 Task: Look for space in Länsi-Turunmaa, Finland from 12th  July, 2023 to 15th July, 2023 for 3 adults in price range Rs.12000 to Rs.16000. Place can be entire place with 2 bedrooms having 3 beds and 1 bathroom. Property type can be house, flat, guest house. Booking option can be shelf check-in. Required host language is .
Action: Mouse moved to (485, 95)
Screenshot: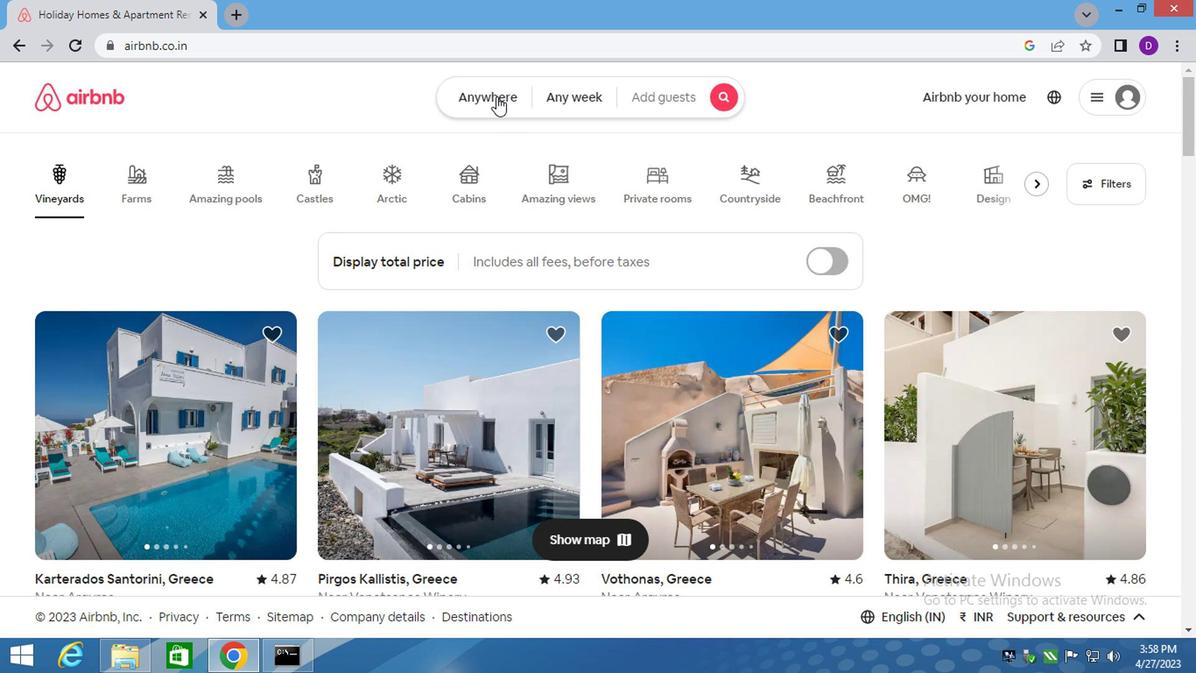 
Action: Mouse pressed left at (485, 95)
Screenshot: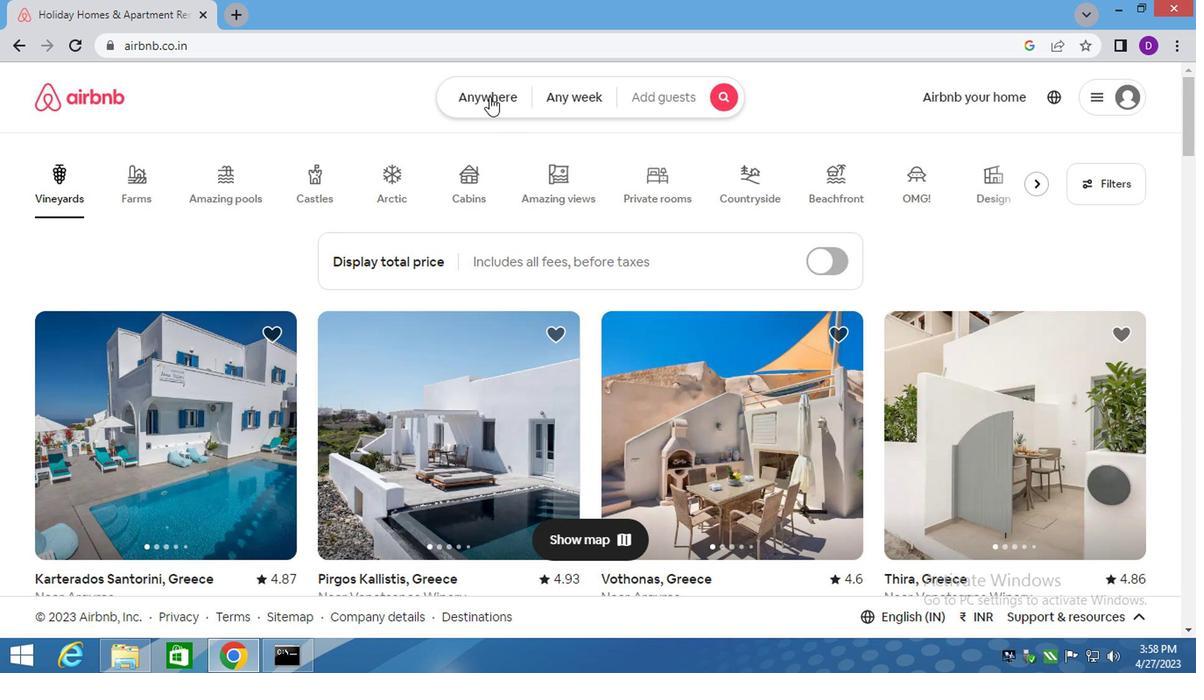 
Action: Mouse moved to (312, 169)
Screenshot: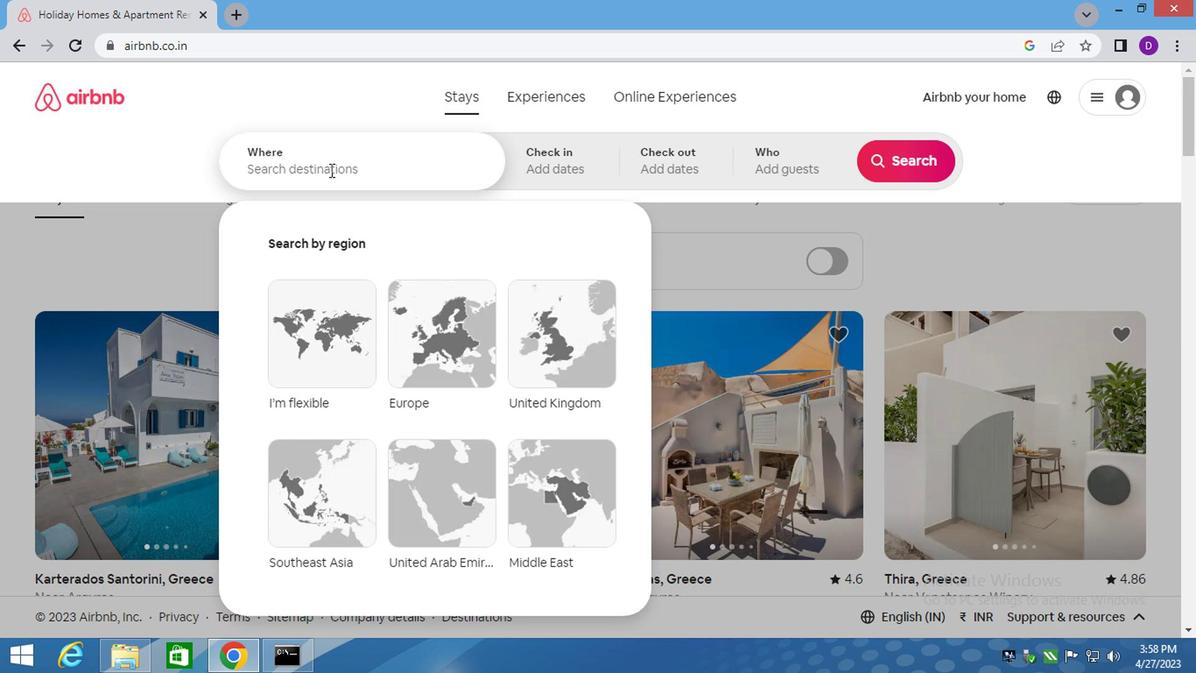 
Action: Mouse pressed left at (312, 169)
Screenshot: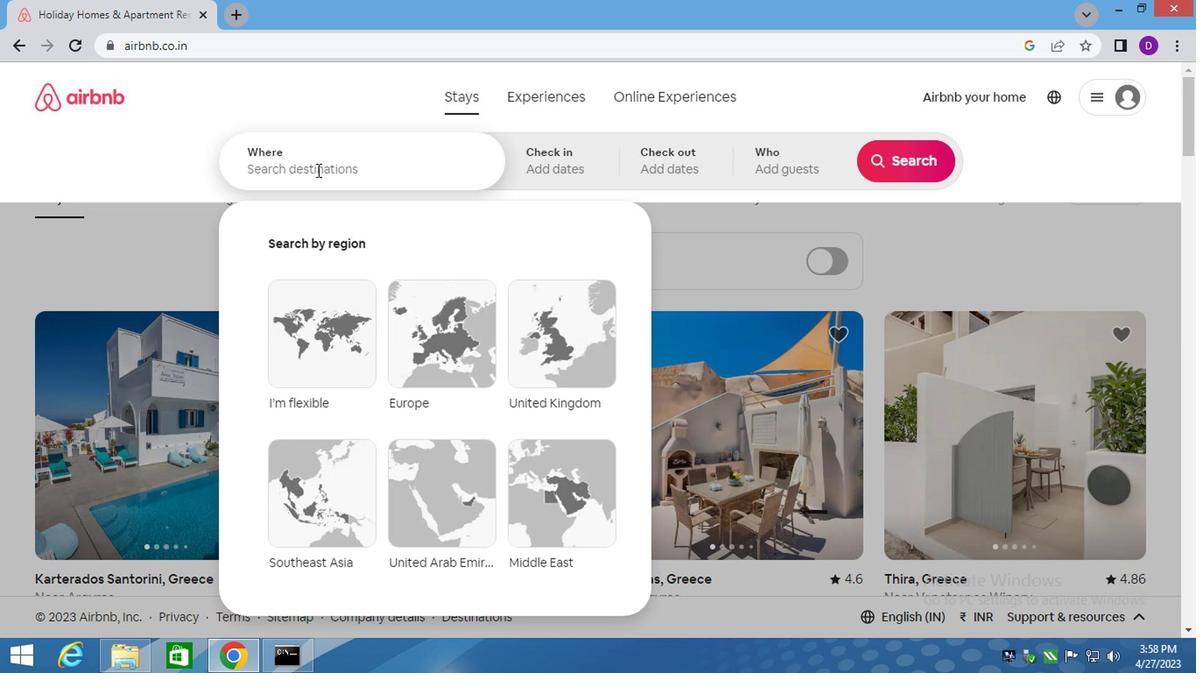 
Action: Key pressed lansi<Key.space>turunmaa<Key.down><Key.enter>
Screenshot: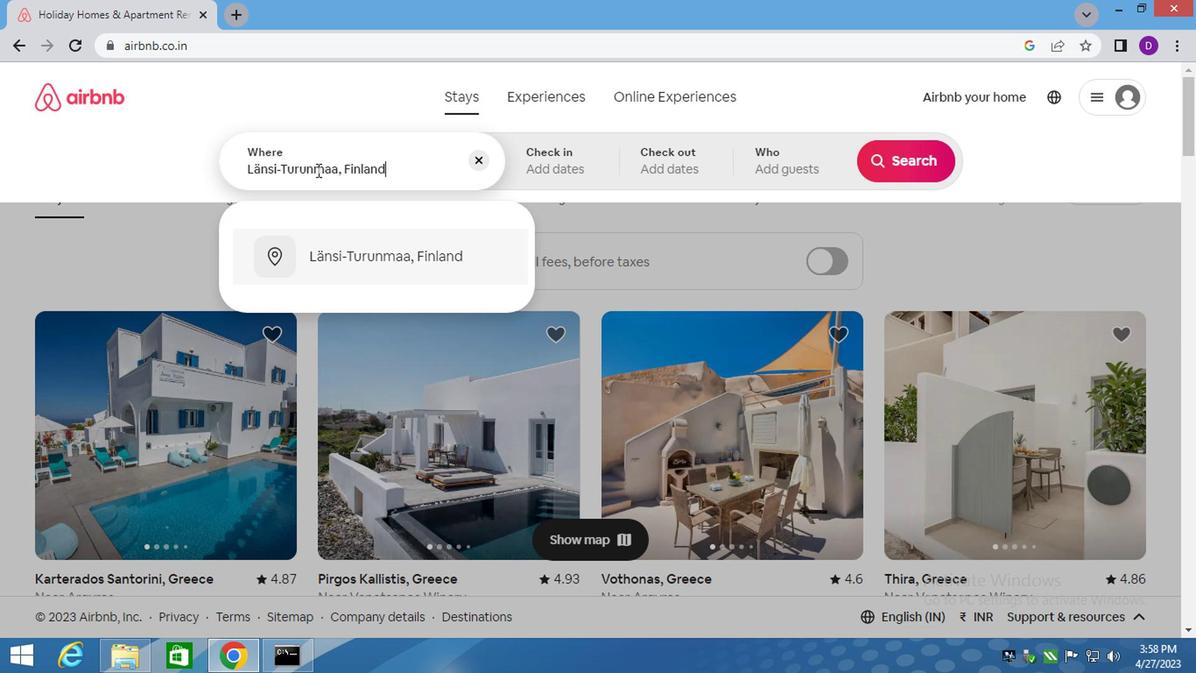 
Action: Mouse moved to (889, 307)
Screenshot: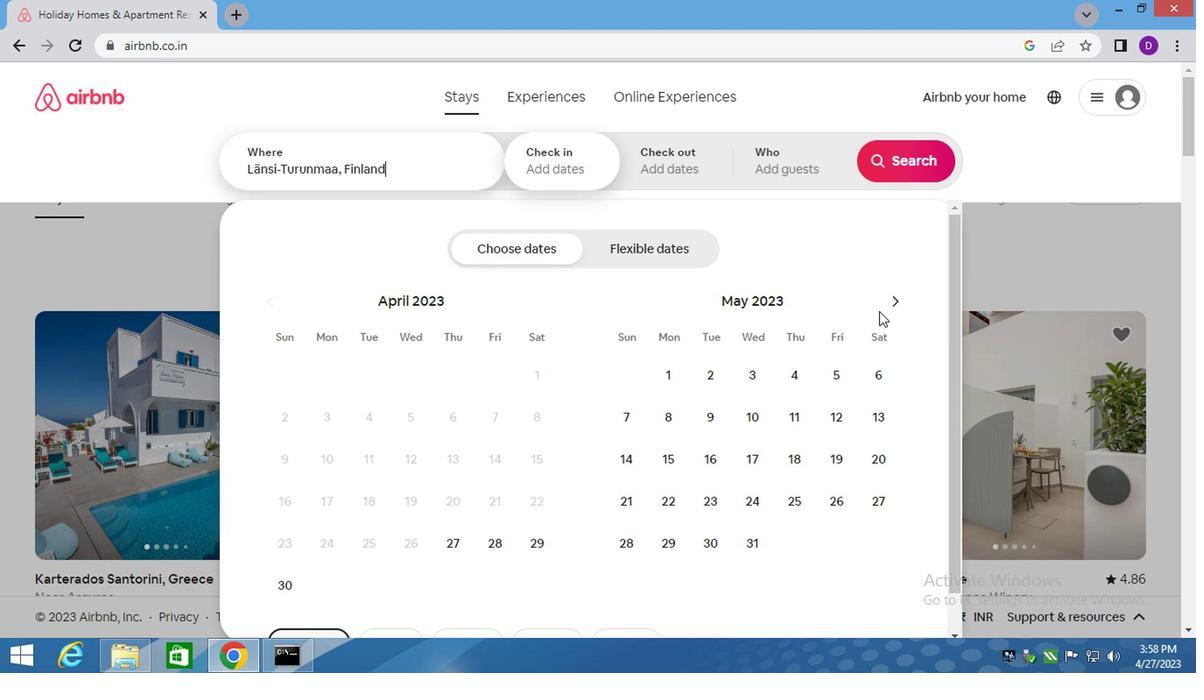 
Action: Mouse pressed left at (889, 307)
Screenshot: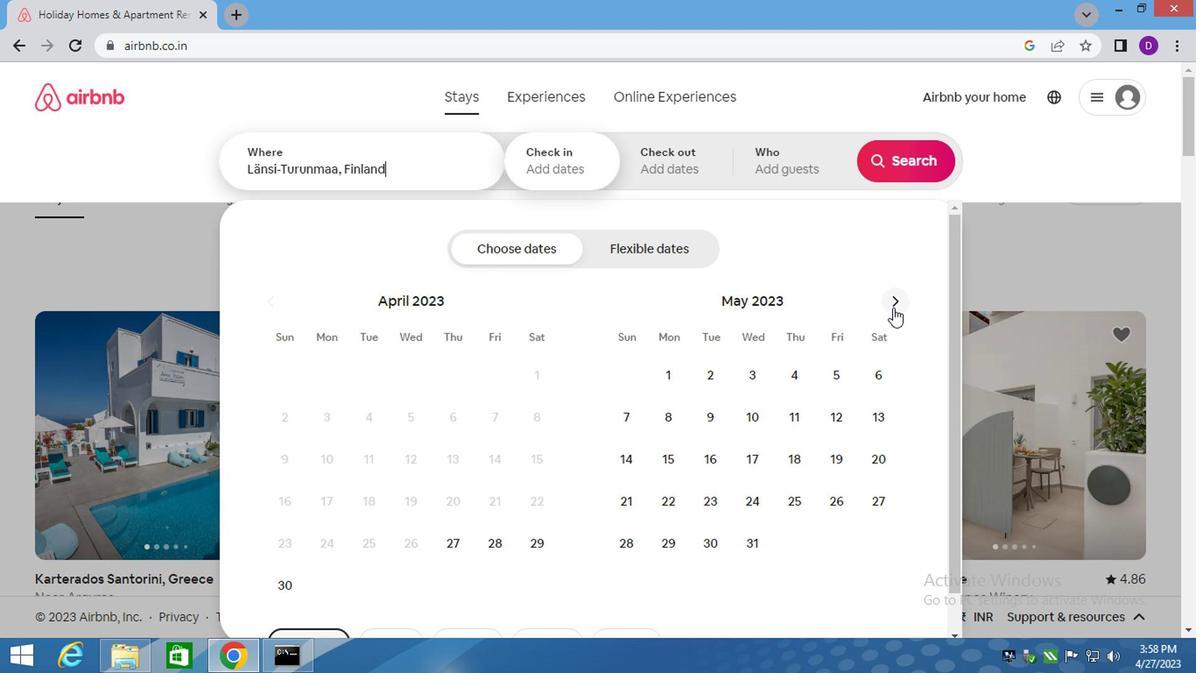 
Action: Mouse pressed left at (889, 307)
Screenshot: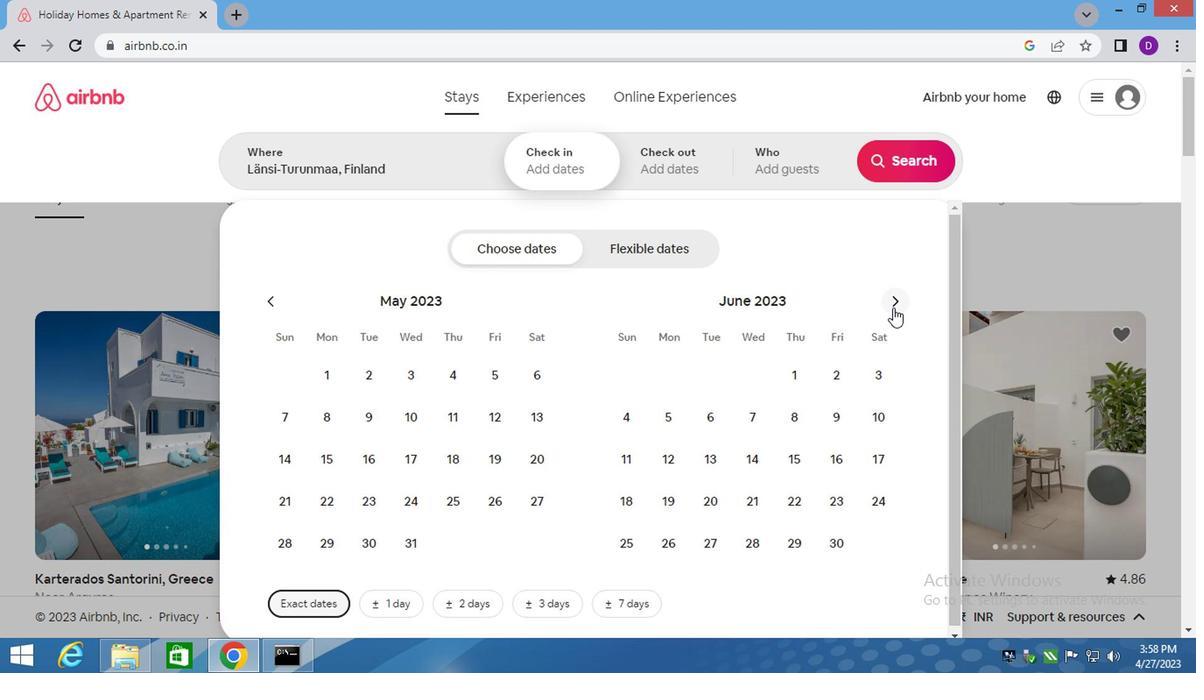 
Action: Mouse pressed left at (889, 307)
Screenshot: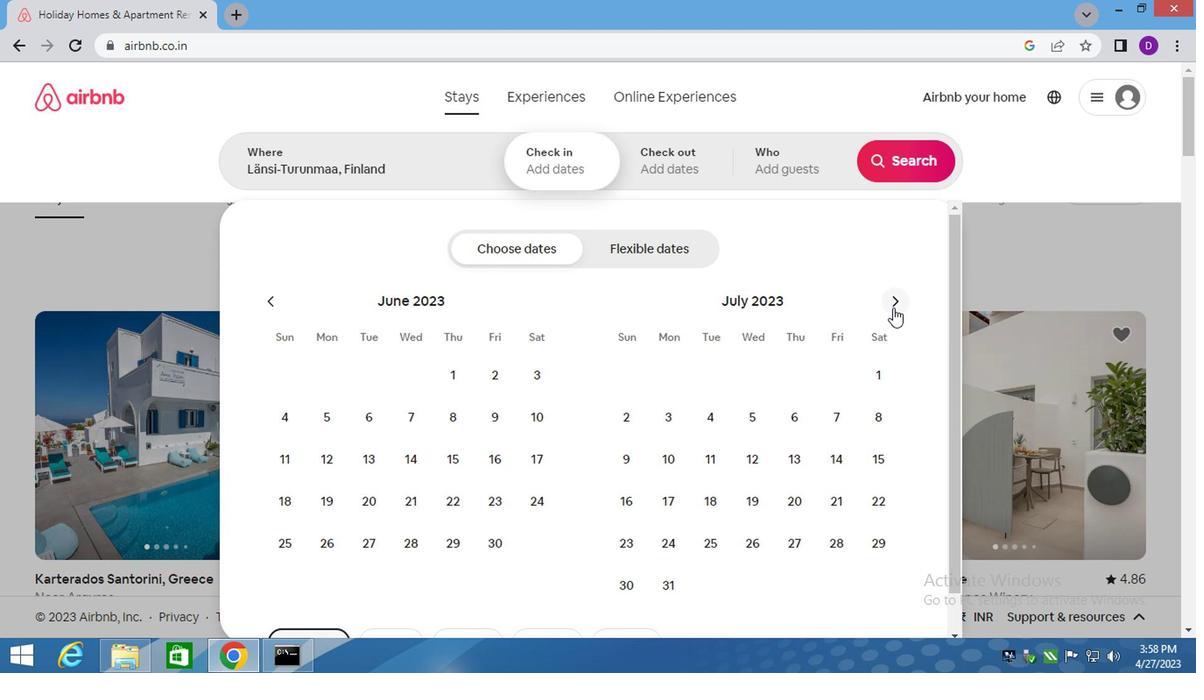 
Action: Mouse moved to (395, 458)
Screenshot: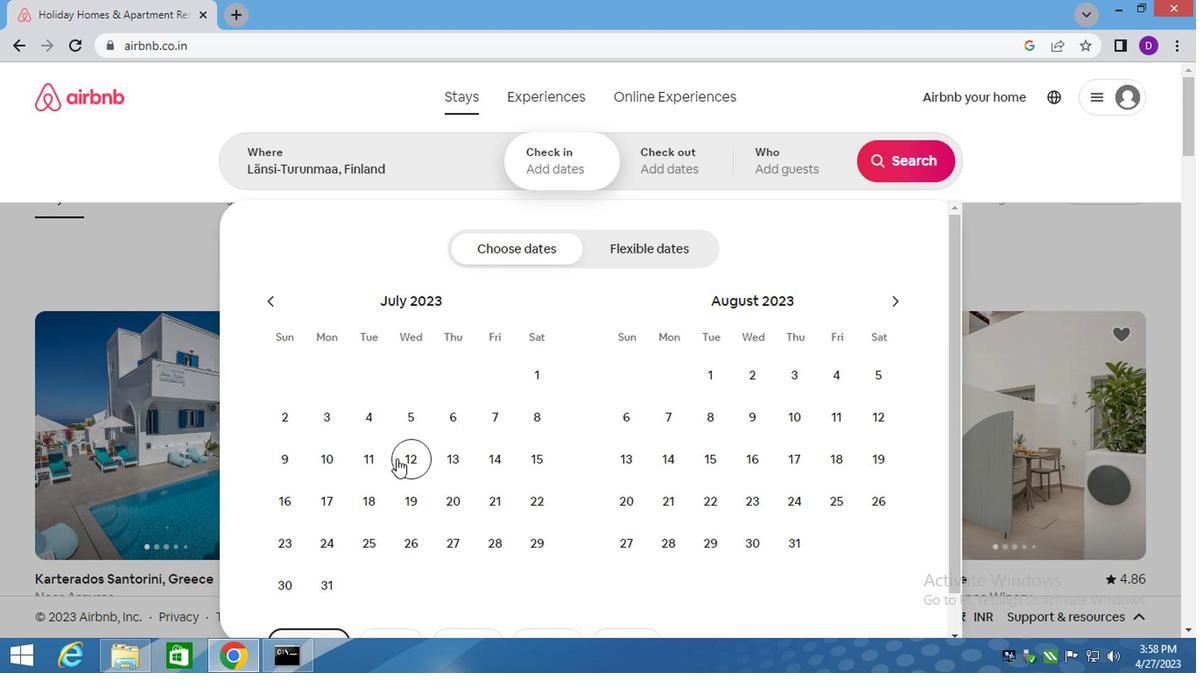 
Action: Mouse pressed left at (395, 458)
Screenshot: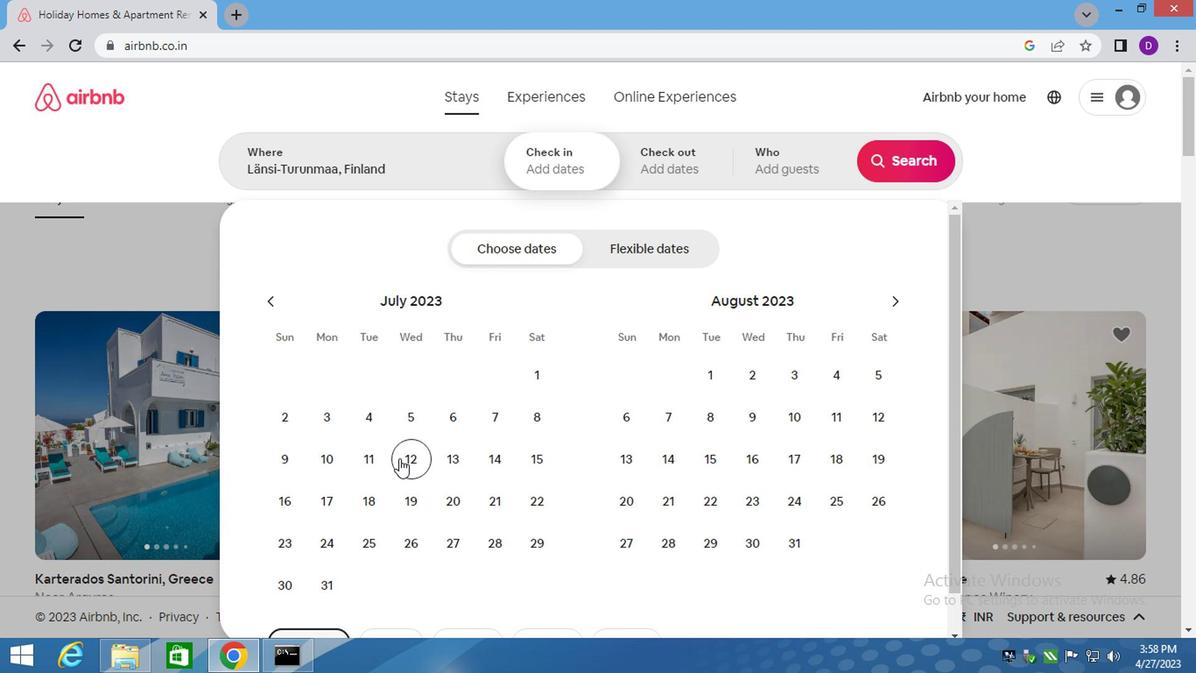 
Action: Mouse moved to (519, 458)
Screenshot: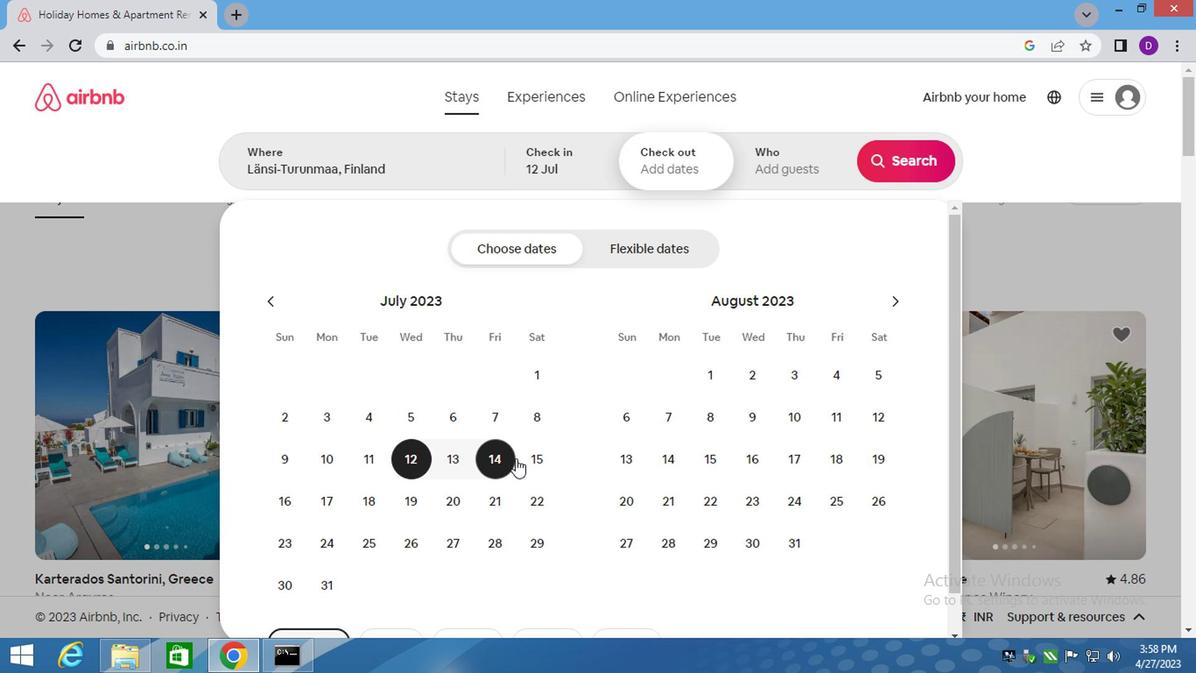
Action: Mouse pressed left at (519, 458)
Screenshot: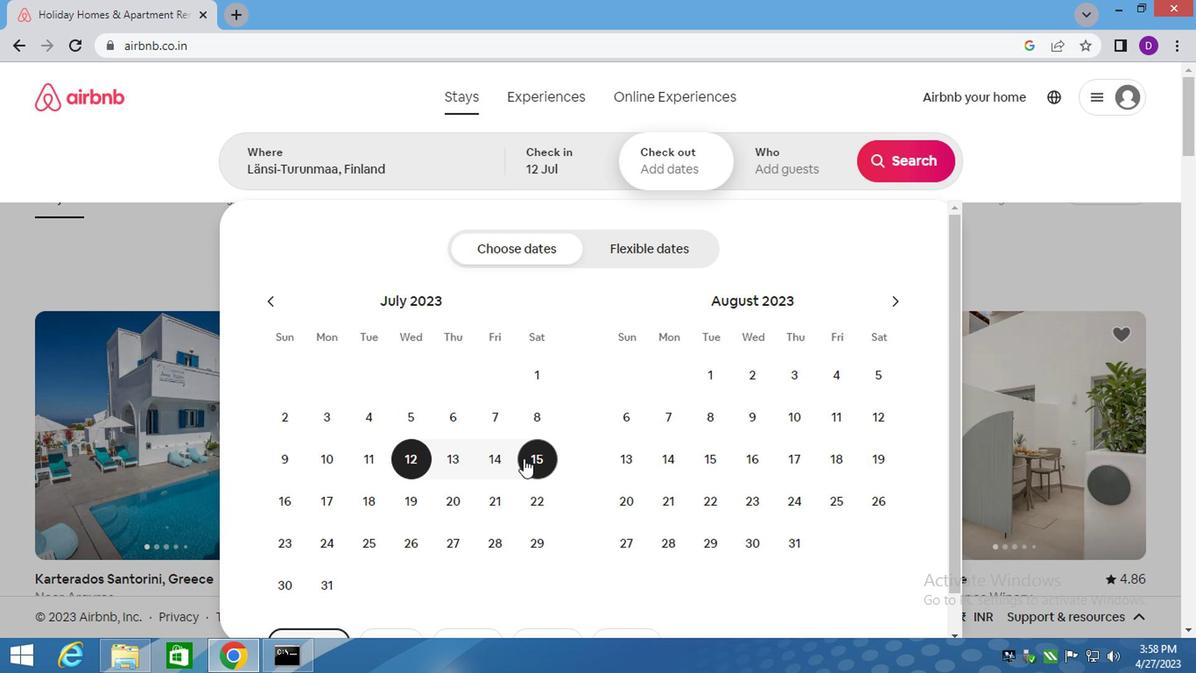 
Action: Mouse moved to (773, 165)
Screenshot: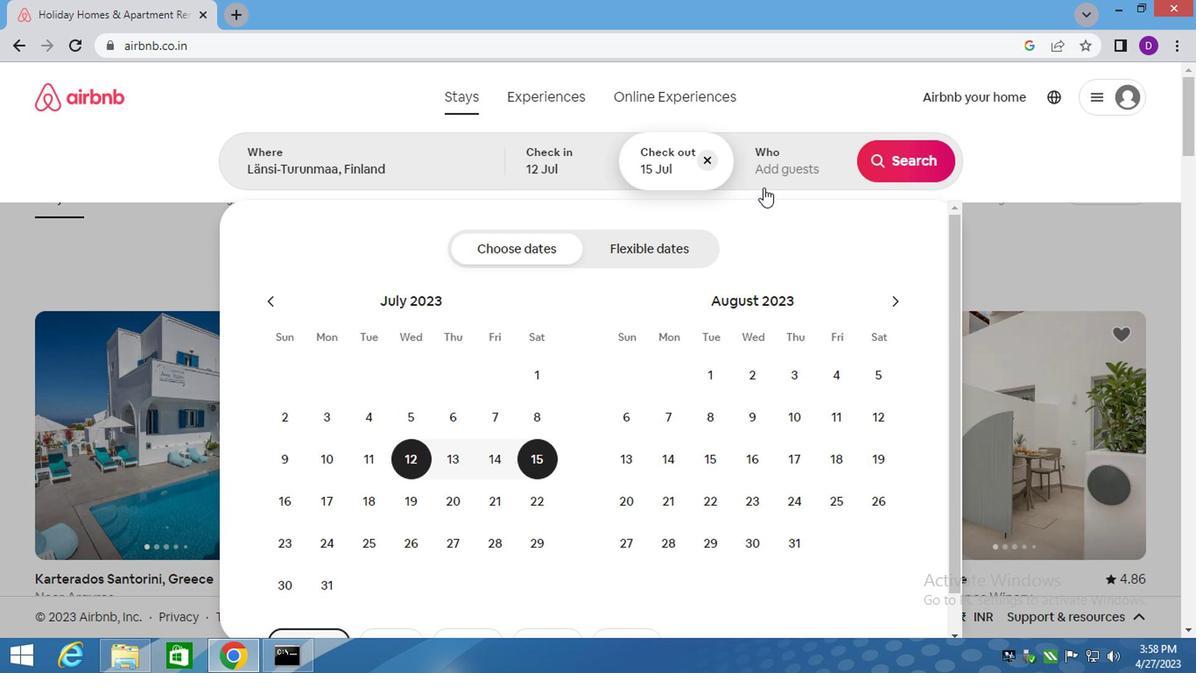 
Action: Mouse pressed left at (773, 165)
Screenshot: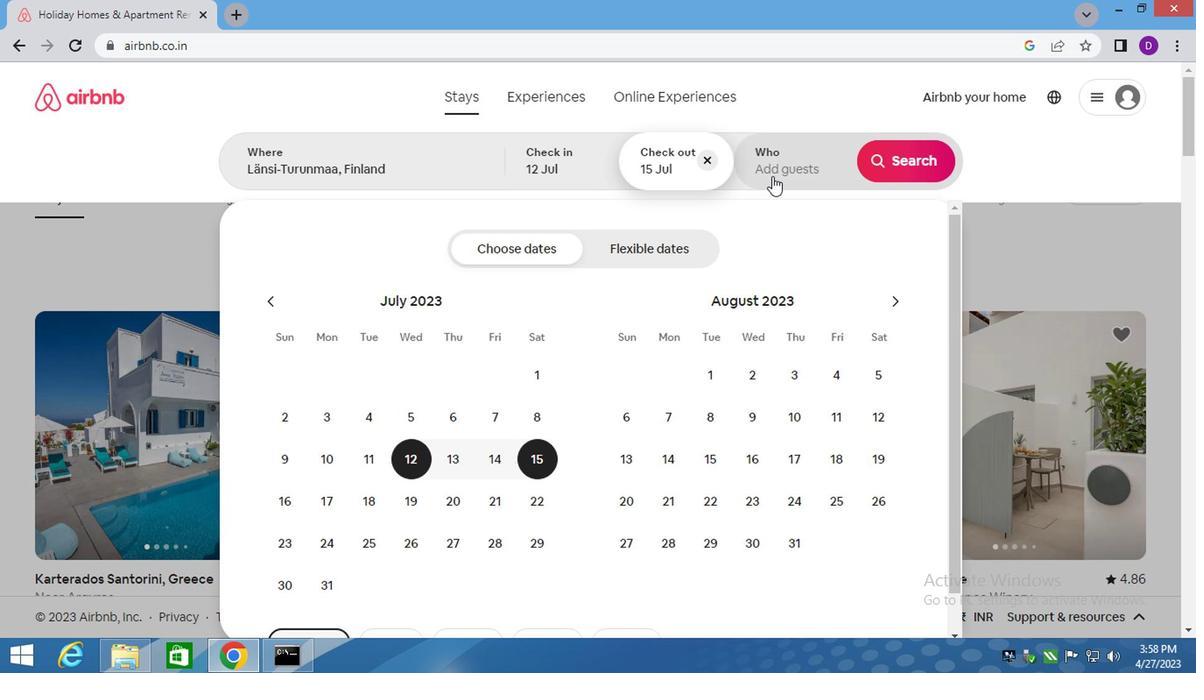 
Action: Mouse moved to (907, 258)
Screenshot: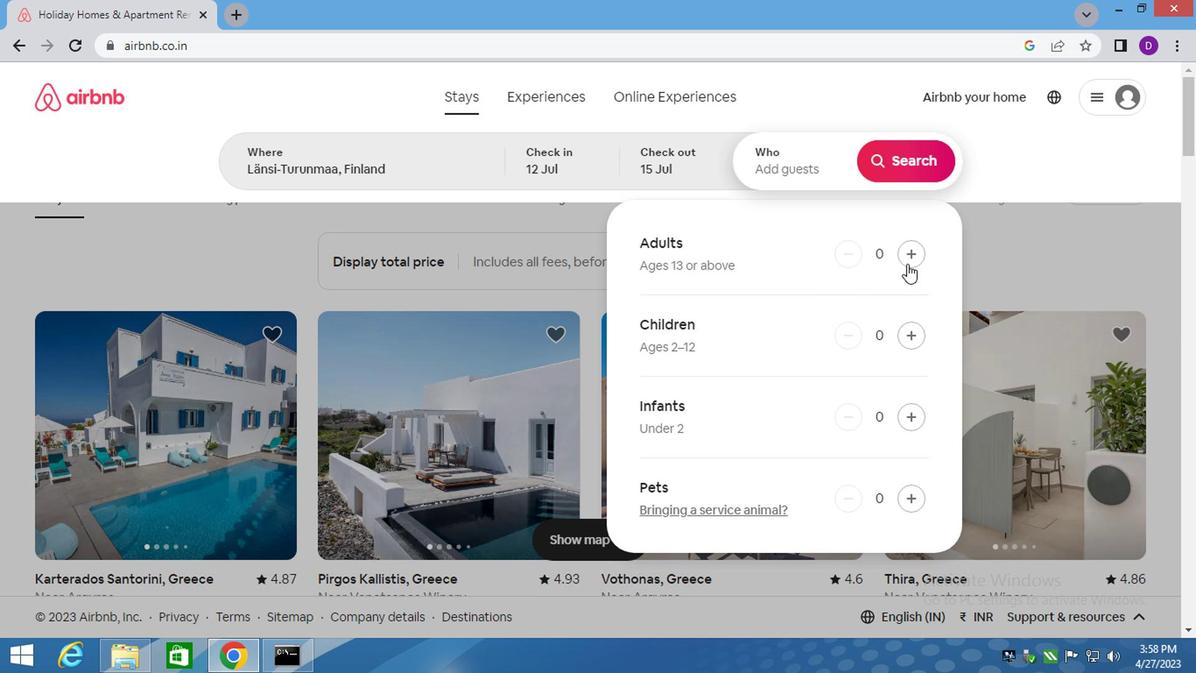 
Action: Mouse pressed left at (907, 258)
Screenshot: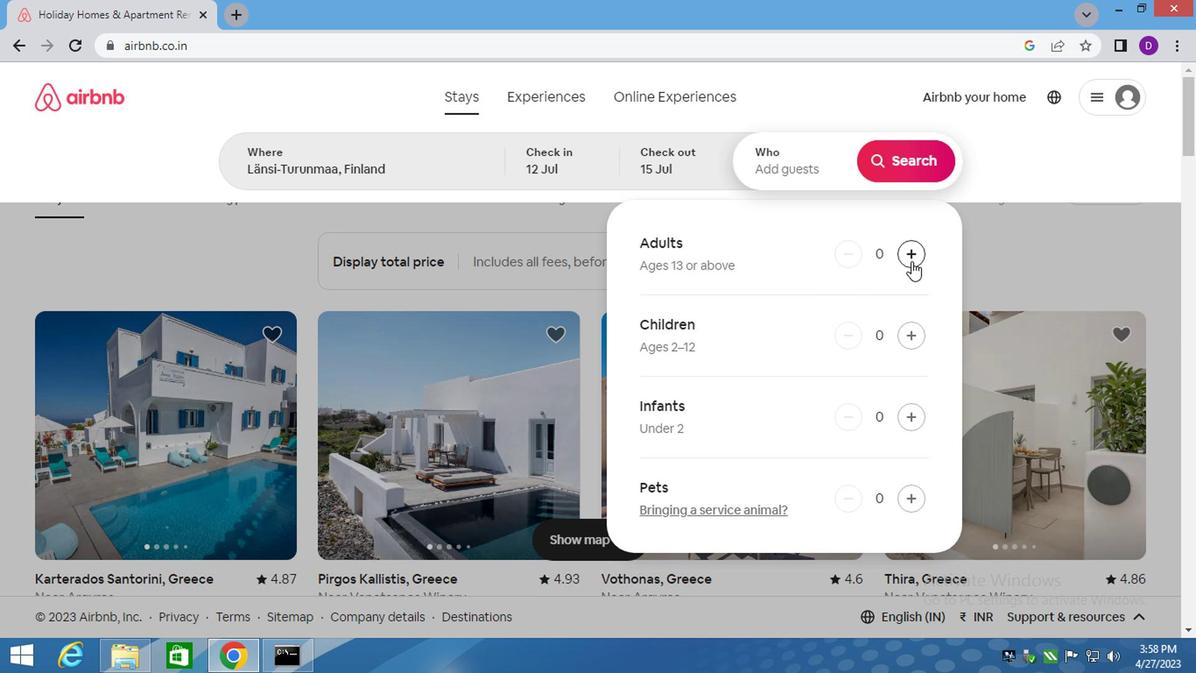 
Action: Mouse moved to (908, 258)
Screenshot: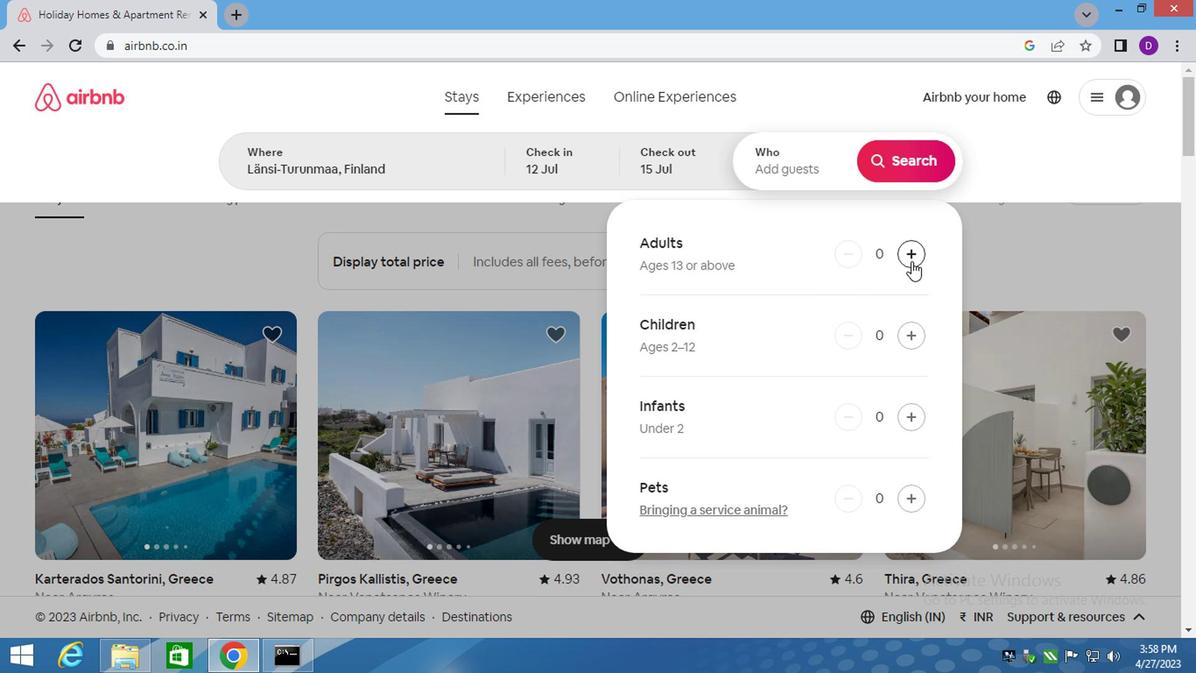 
Action: Mouse pressed left at (908, 258)
Screenshot: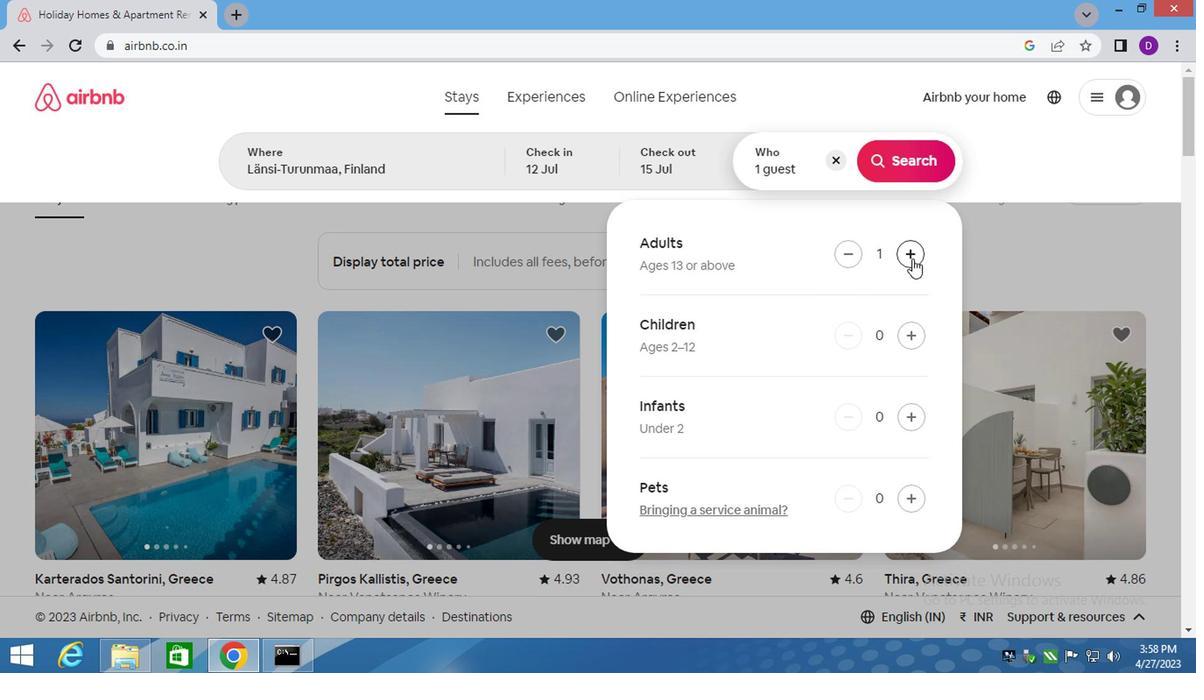 
Action: Mouse pressed left at (908, 258)
Screenshot: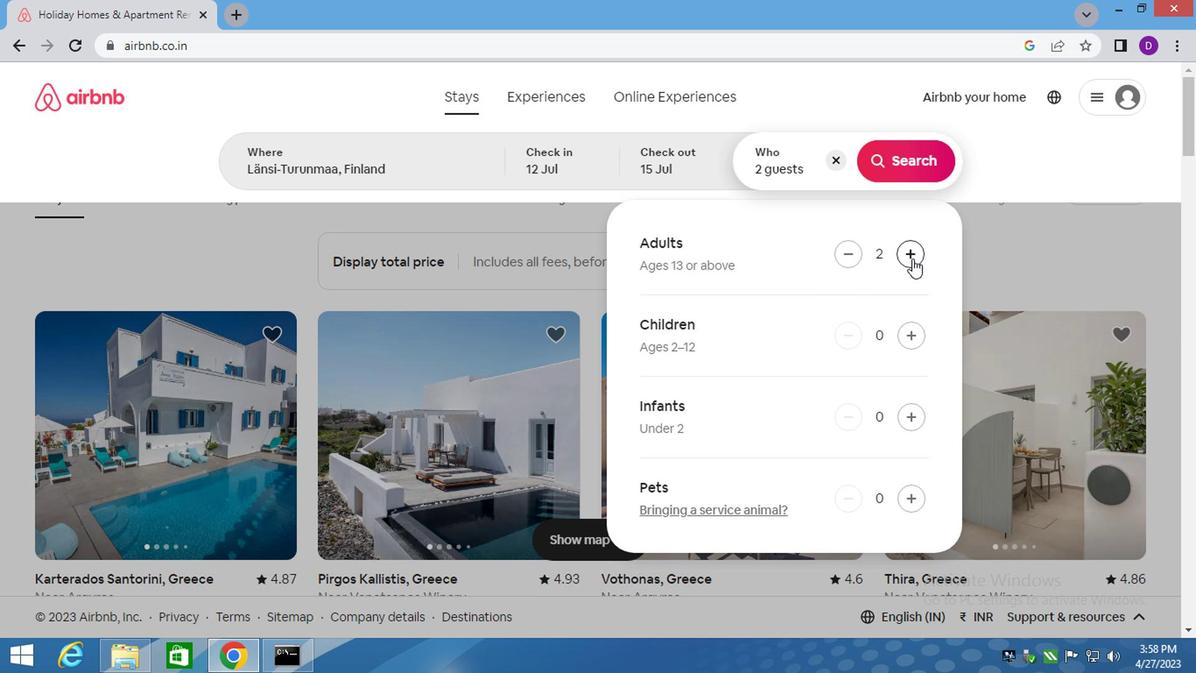 
Action: Mouse moved to (902, 165)
Screenshot: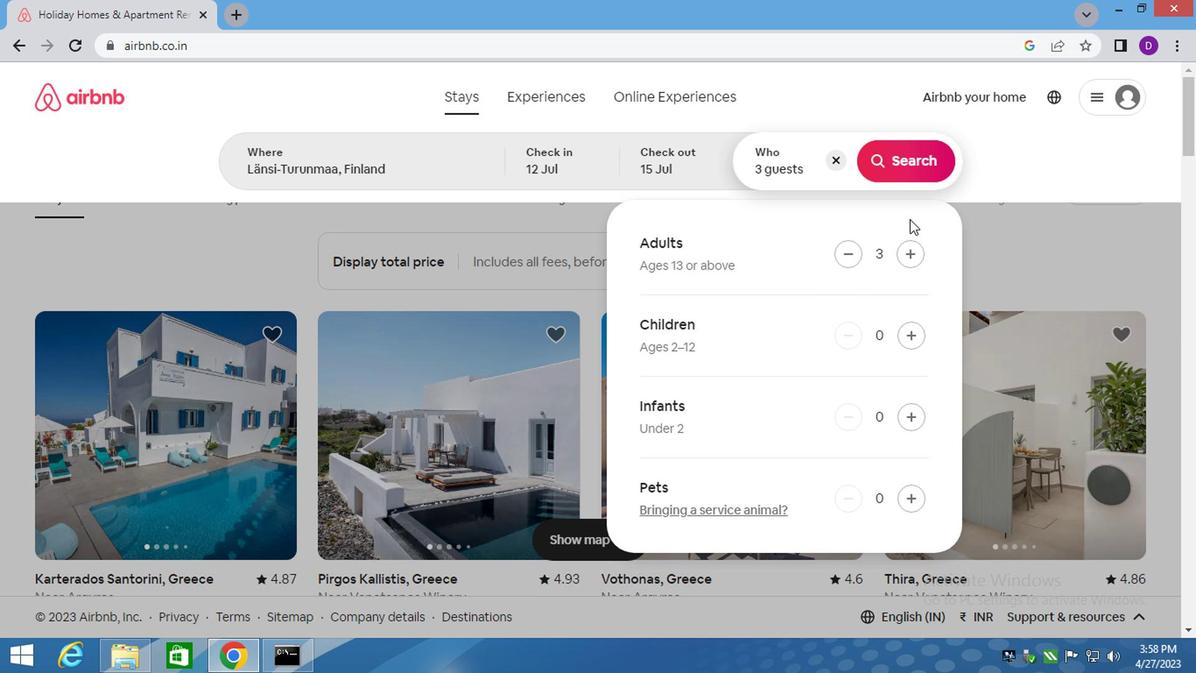 
Action: Mouse pressed left at (902, 165)
Screenshot: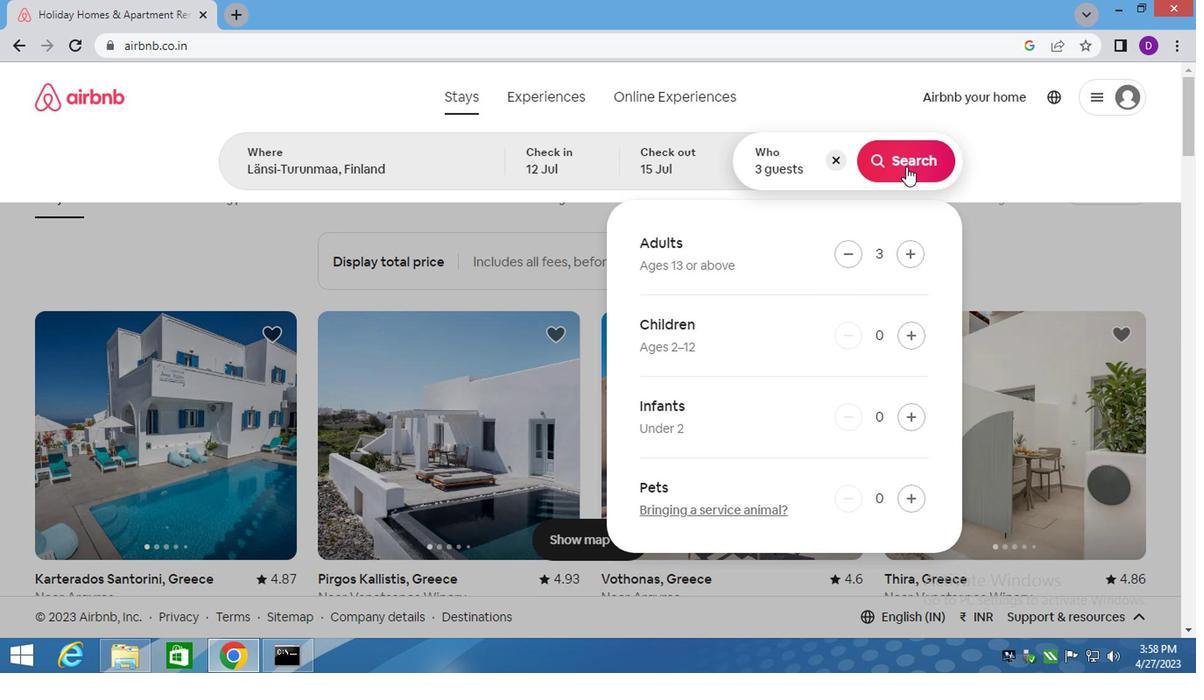 
Action: Mouse moved to (1095, 170)
Screenshot: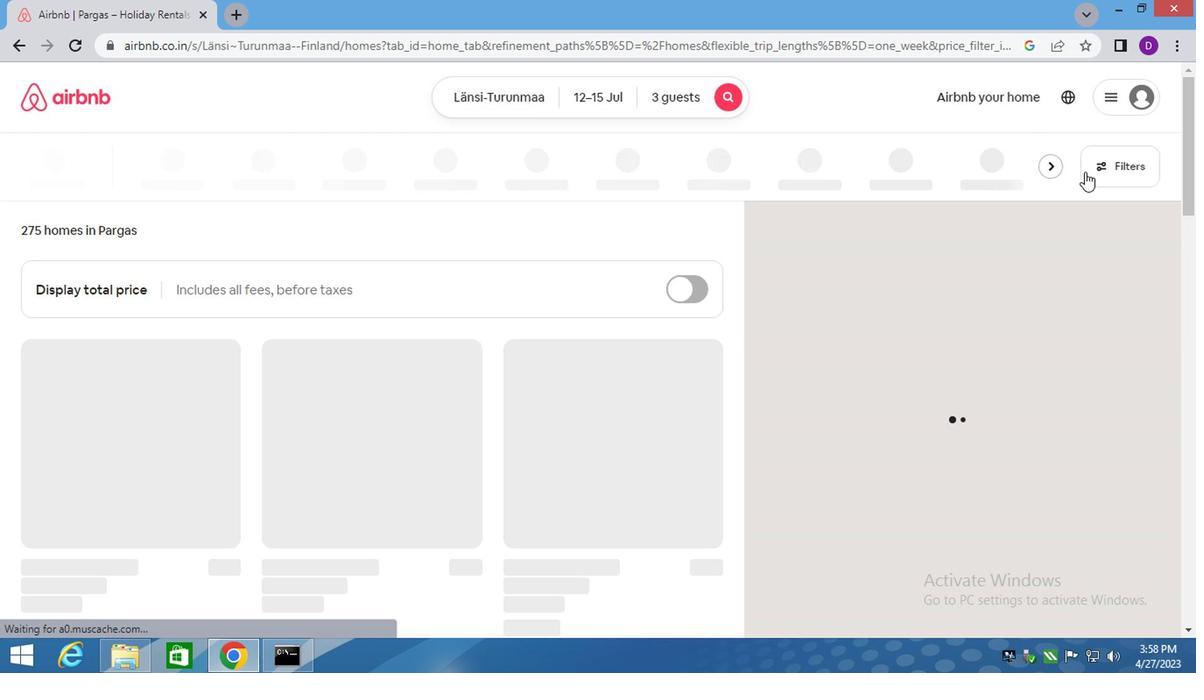 
Action: Mouse pressed left at (1095, 170)
Screenshot: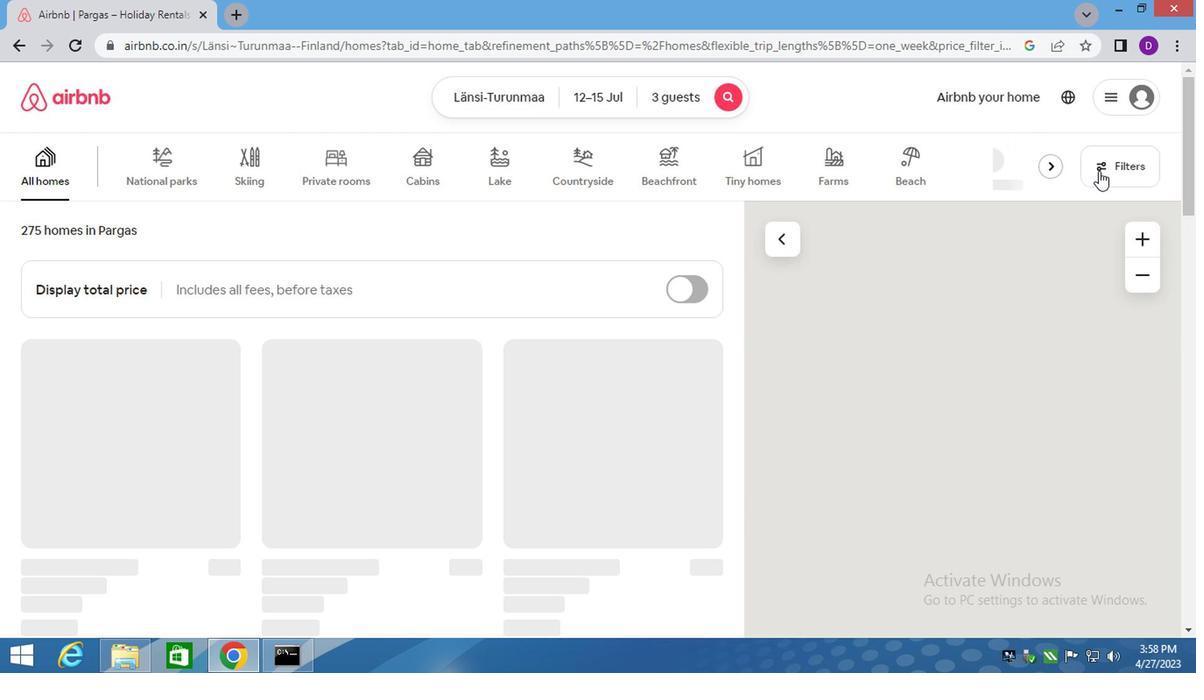 
Action: Mouse moved to (380, 387)
Screenshot: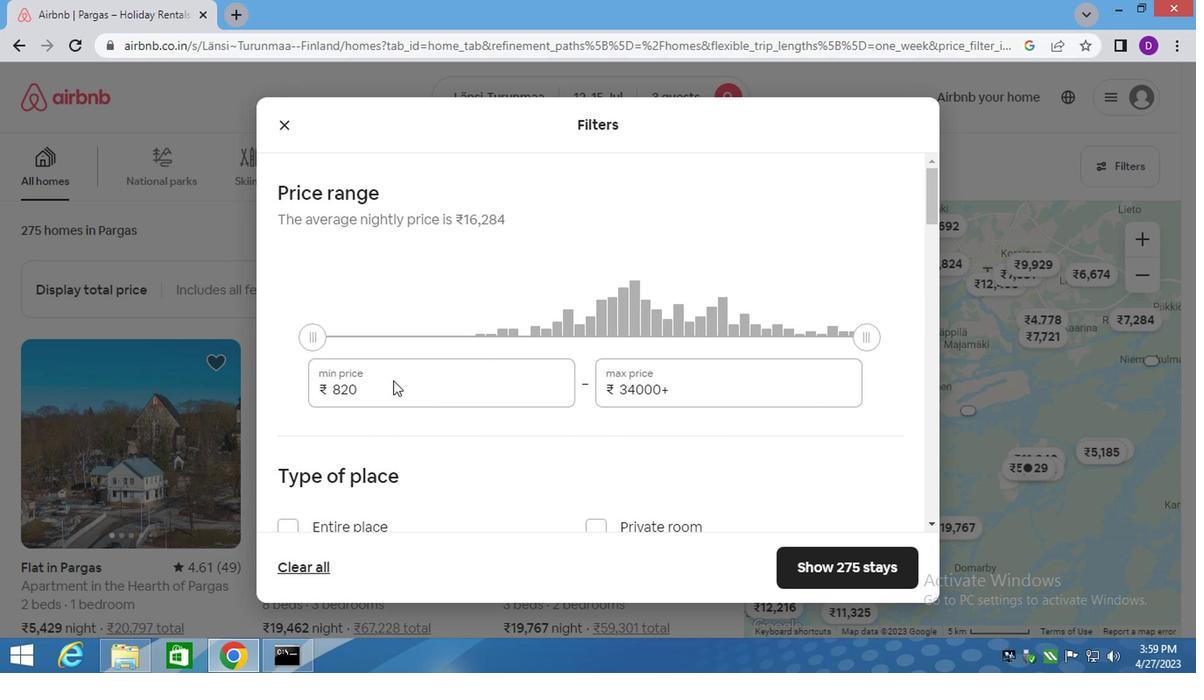 
Action: Mouse pressed left at (380, 387)
Screenshot: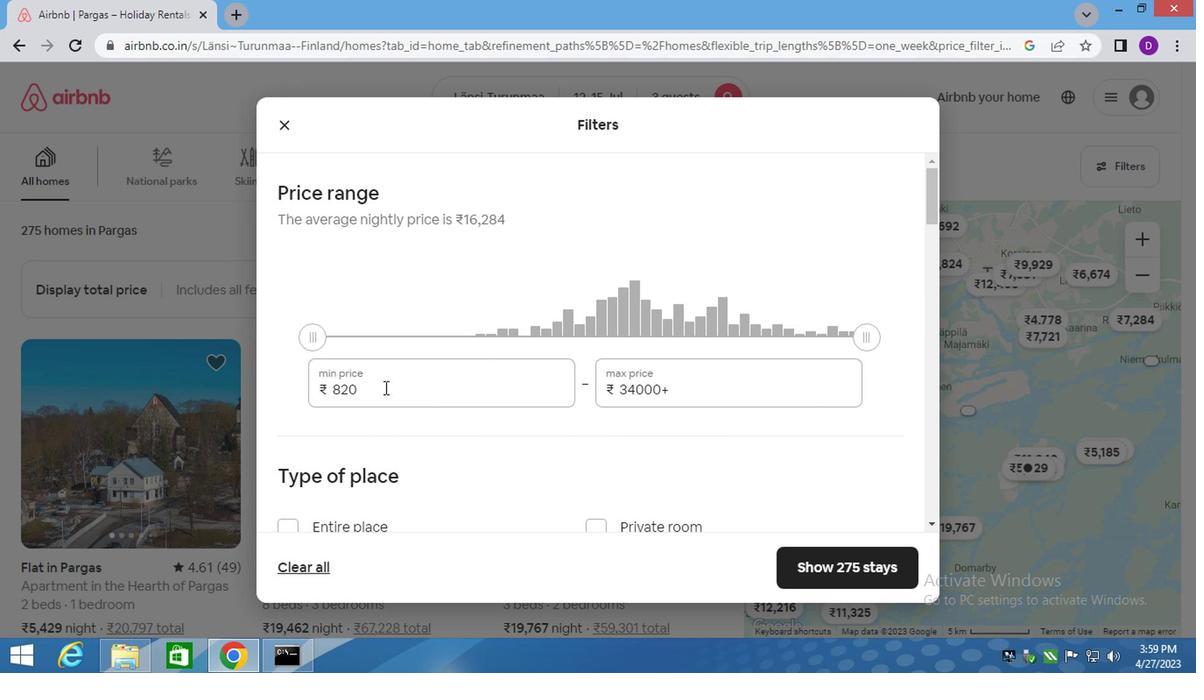 
Action: Mouse pressed left at (380, 387)
Screenshot: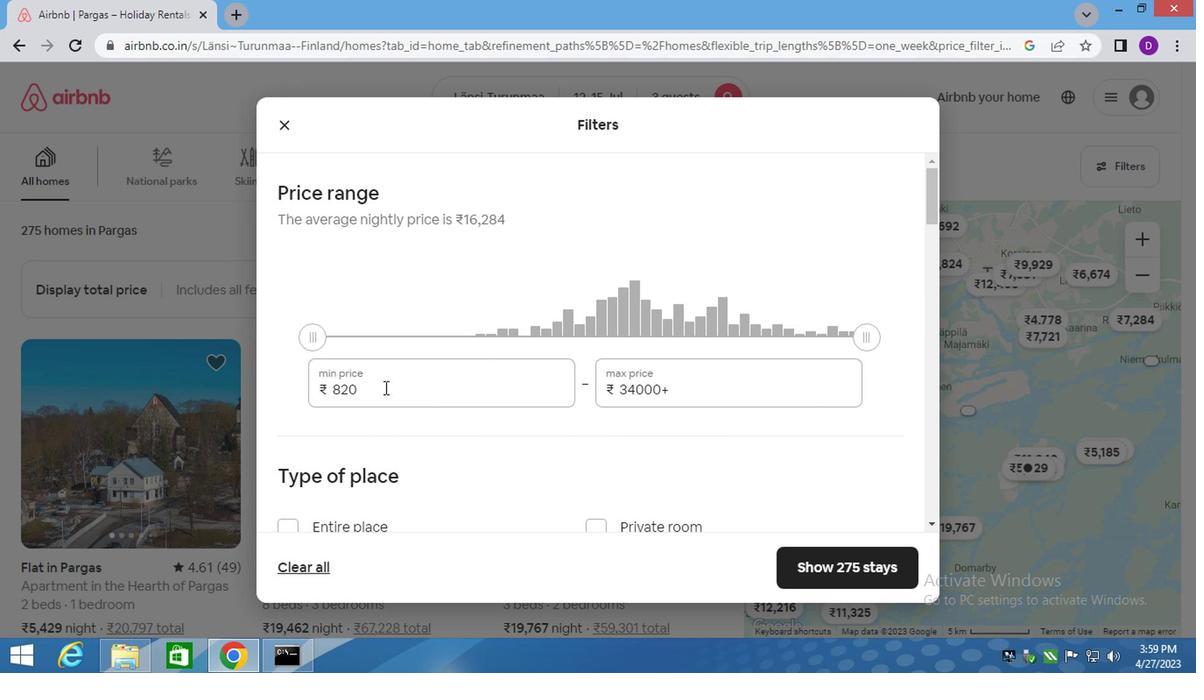 
Action: Key pressed 12000<Key.tab>16000
Screenshot: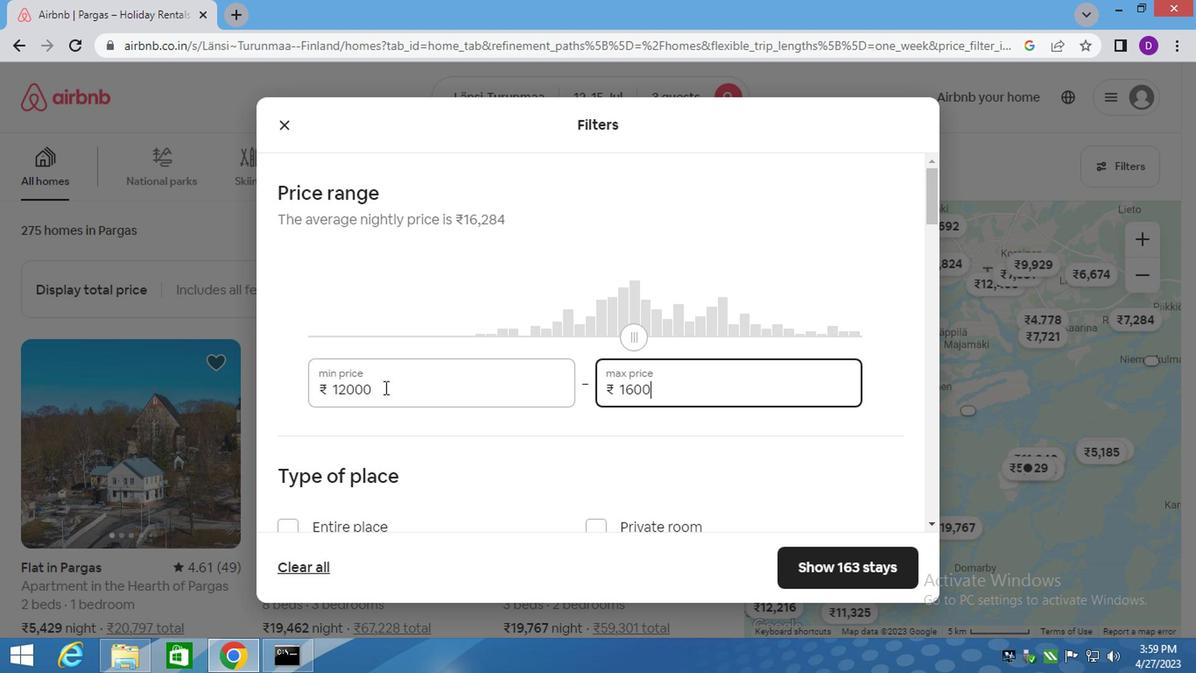 
Action: Mouse scrolled (380, 386) with delta (0, 0)
Screenshot: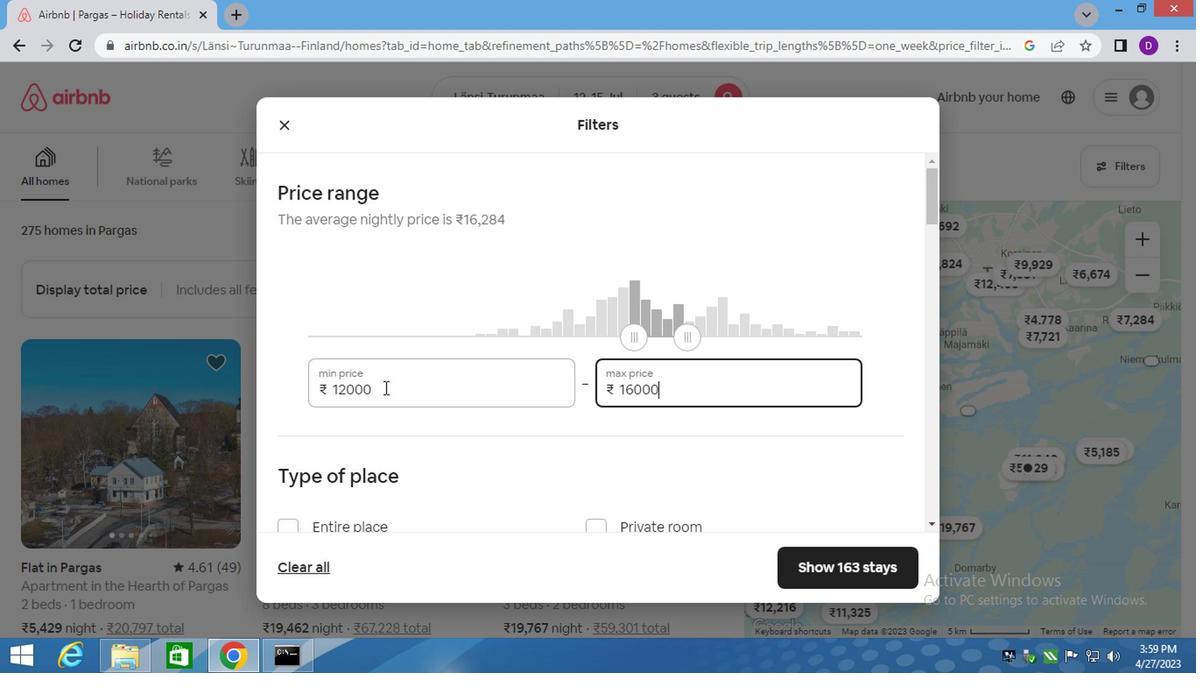 
Action: Mouse scrolled (380, 386) with delta (0, 0)
Screenshot: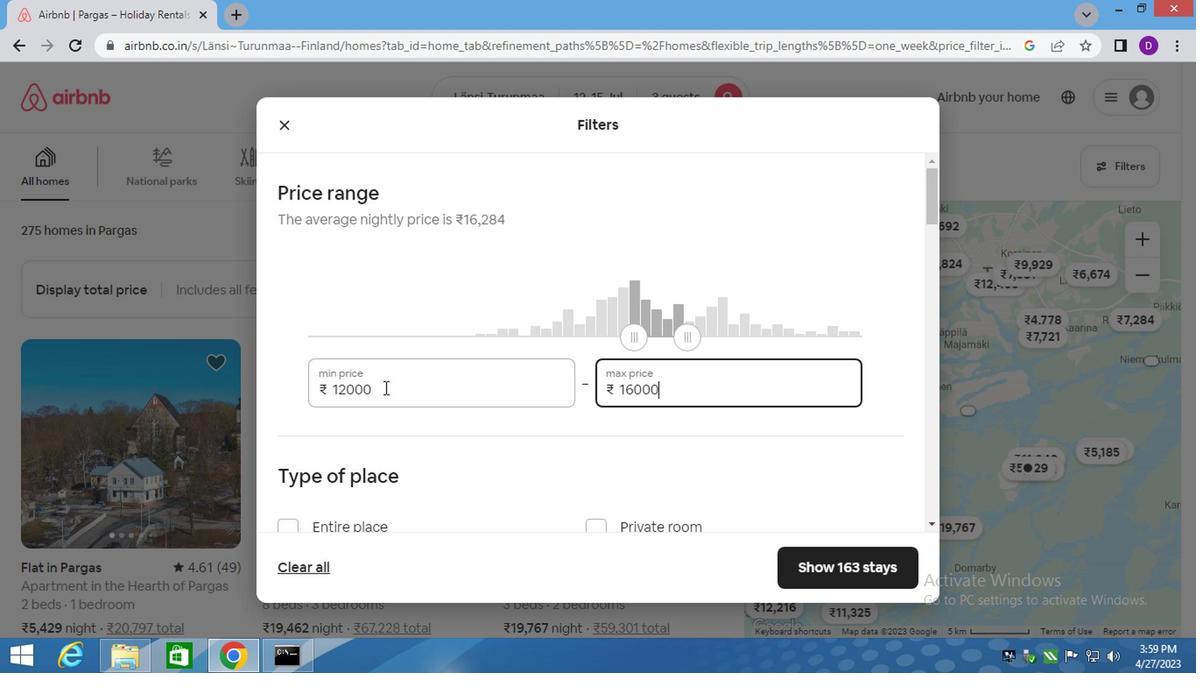 
Action: Mouse scrolled (380, 386) with delta (0, 0)
Screenshot: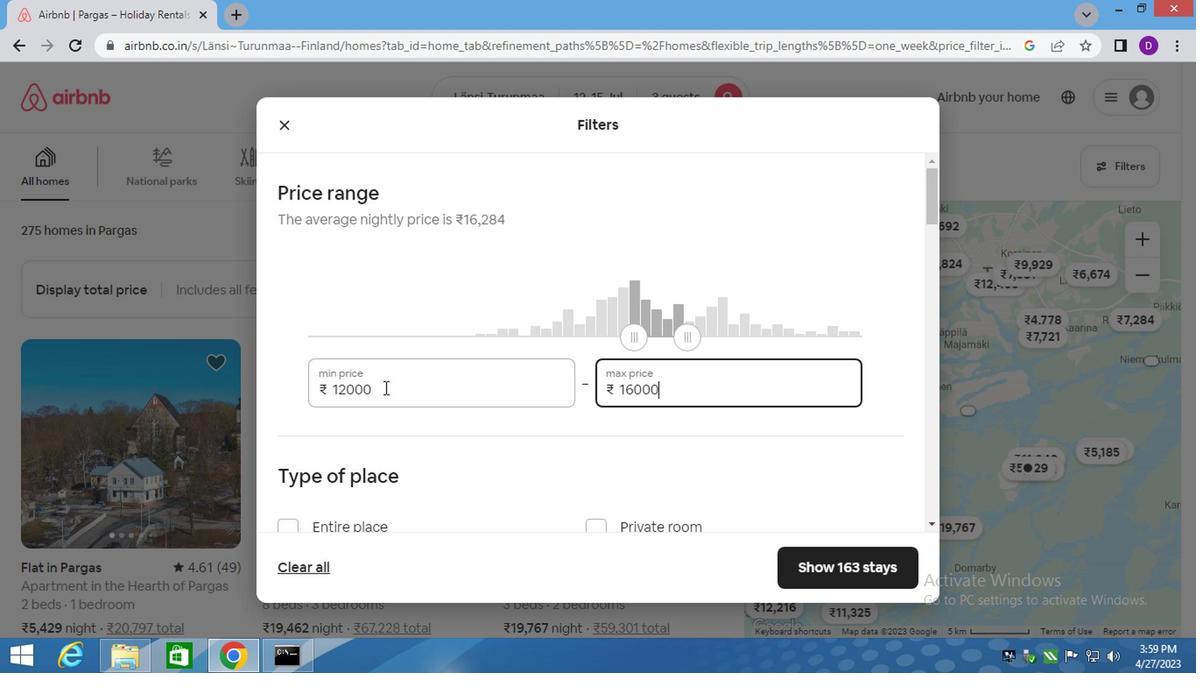 
Action: Mouse scrolled (380, 386) with delta (0, 0)
Screenshot: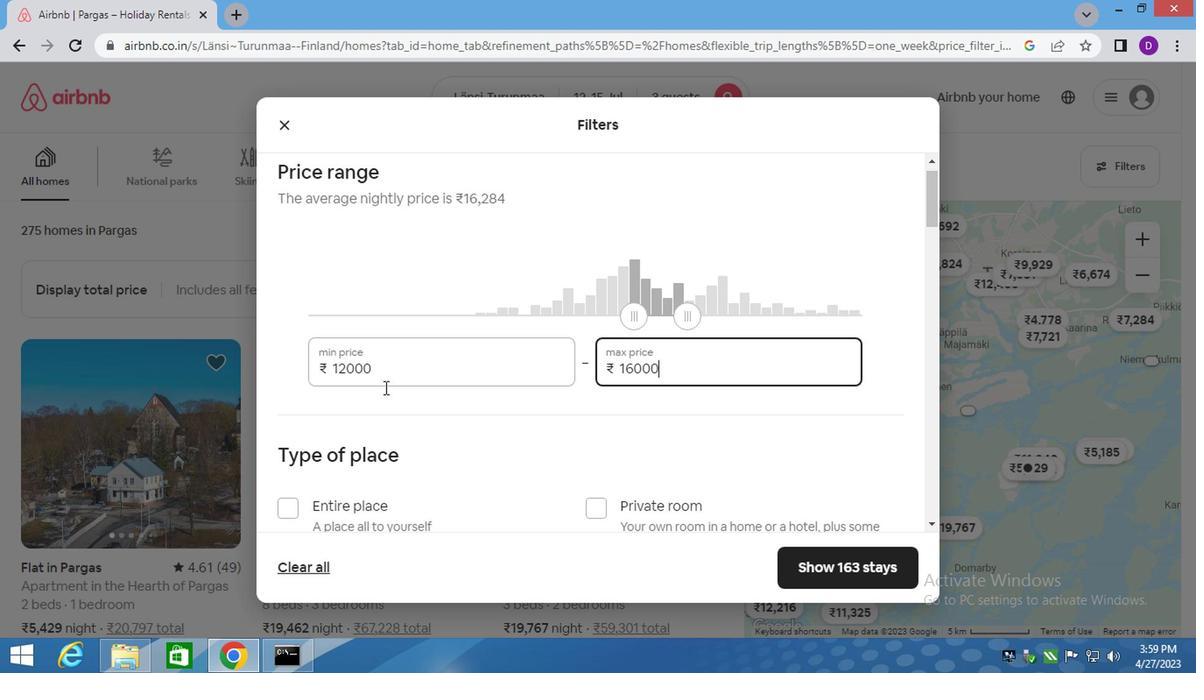 
Action: Mouse scrolled (380, 386) with delta (0, 0)
Screenshot: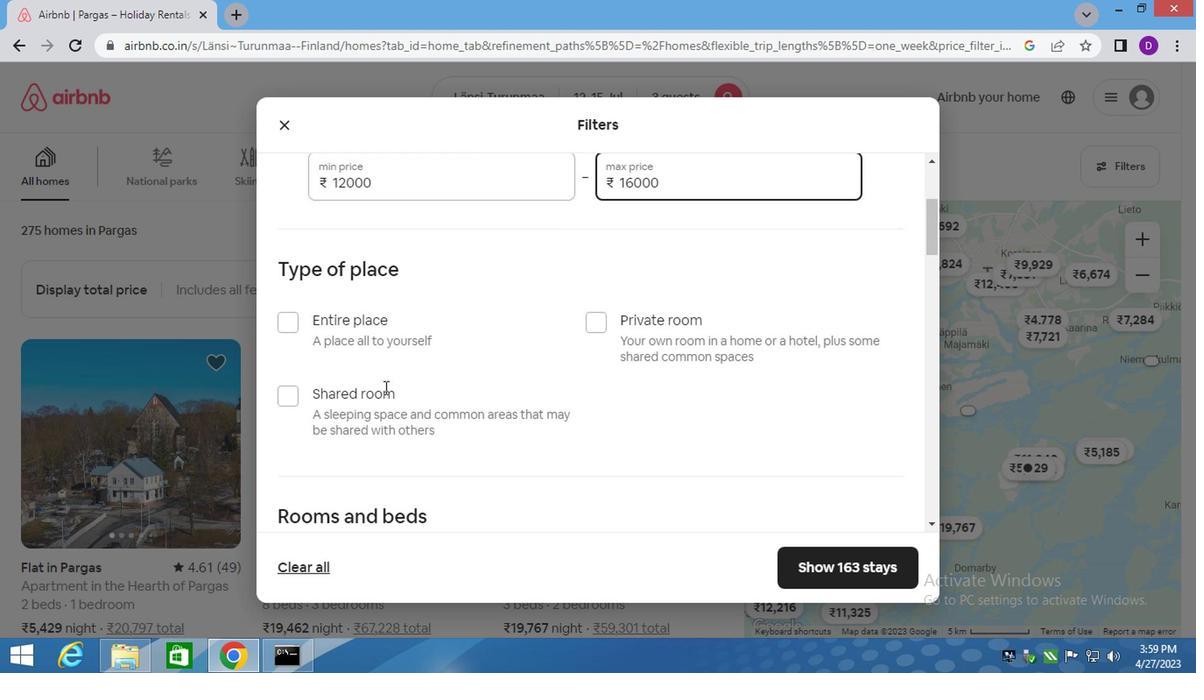 
Action: Mouse scrolled (380, 386) with delta (0, 0)
Screenshot: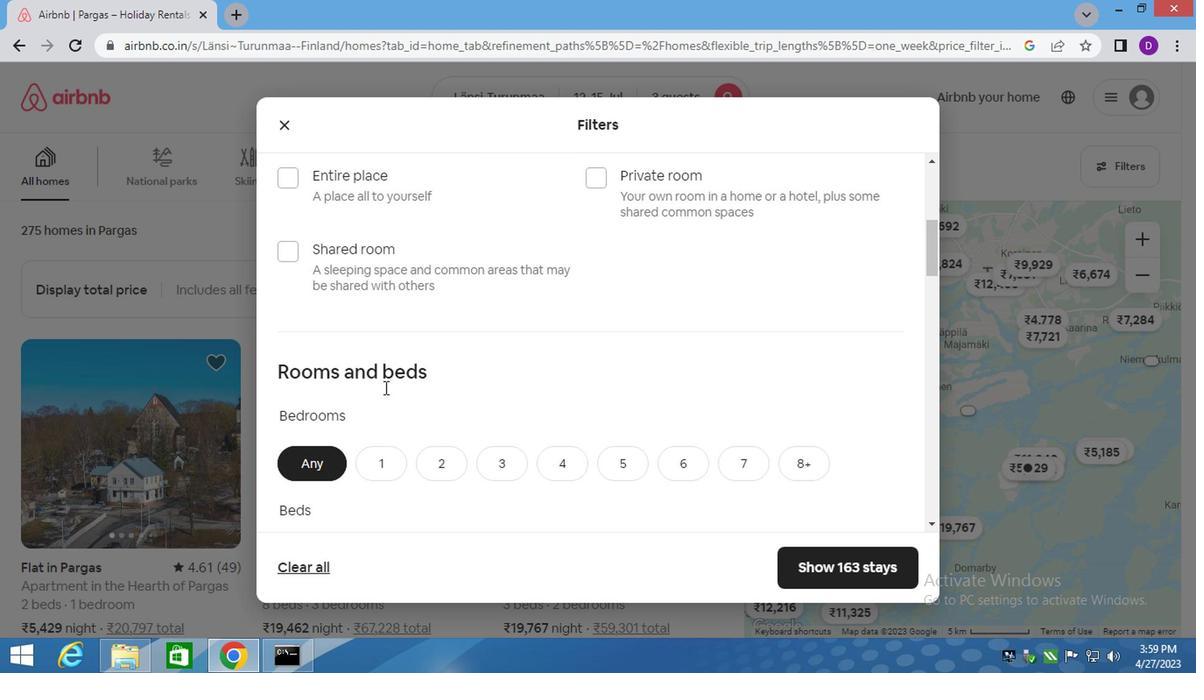 
Action: Mouse scrolled (380, 386) with delta (0, 0)
Screenshot: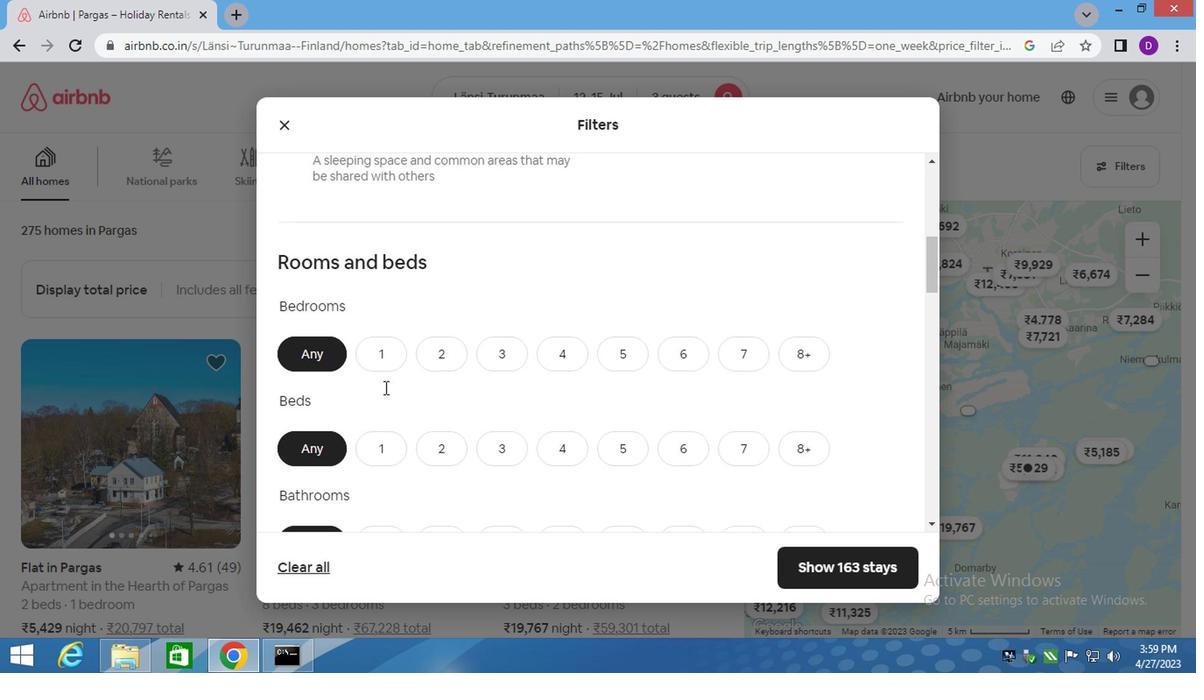 
Action: Mouse moved to (420, 203)
Screenshot: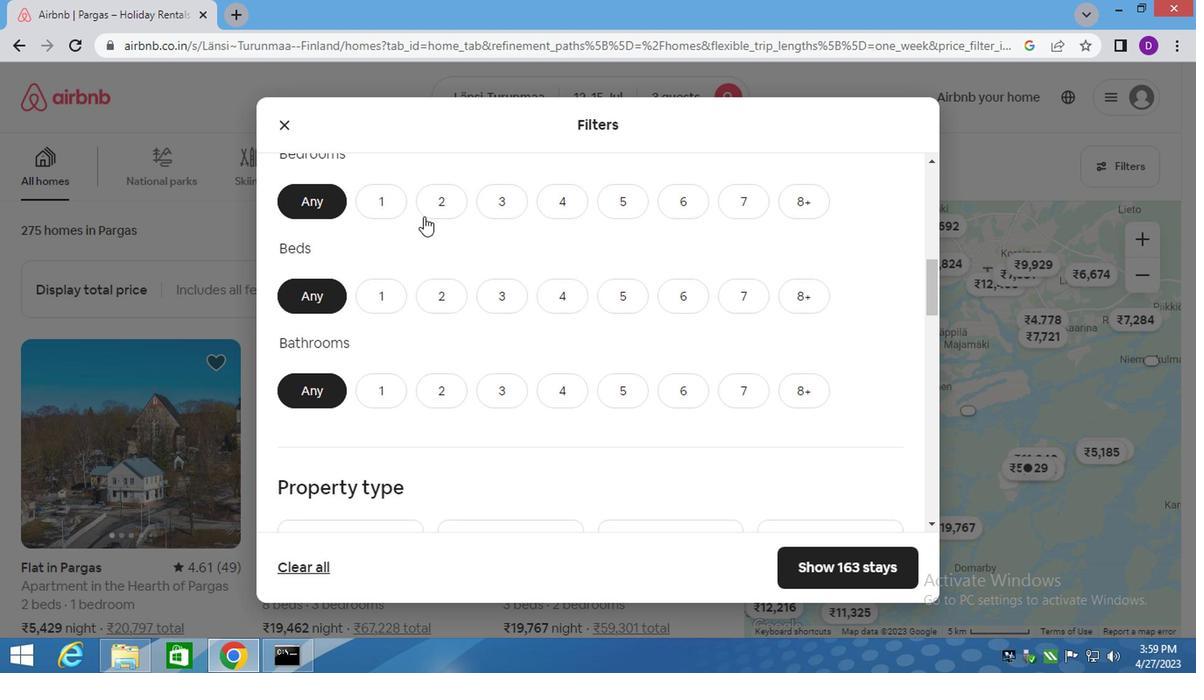 
Action: Mouse pressed left at (420, 203)
Screenshot: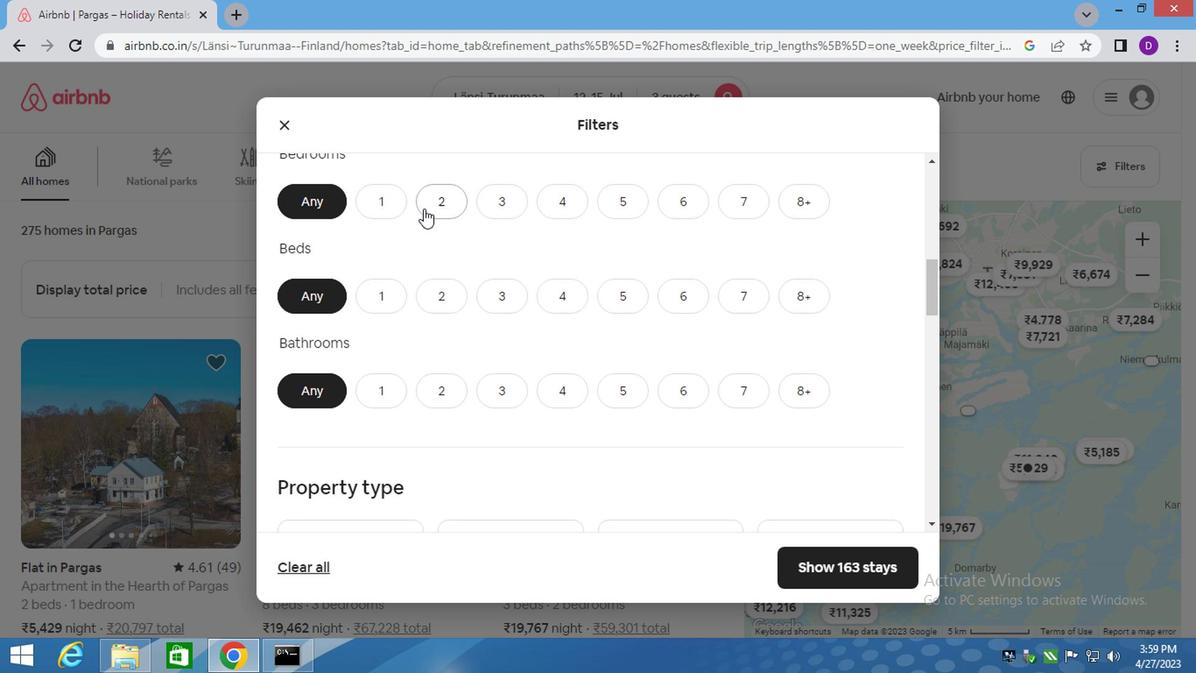
Action: Mouse moved to (488, 299)
Screenshot: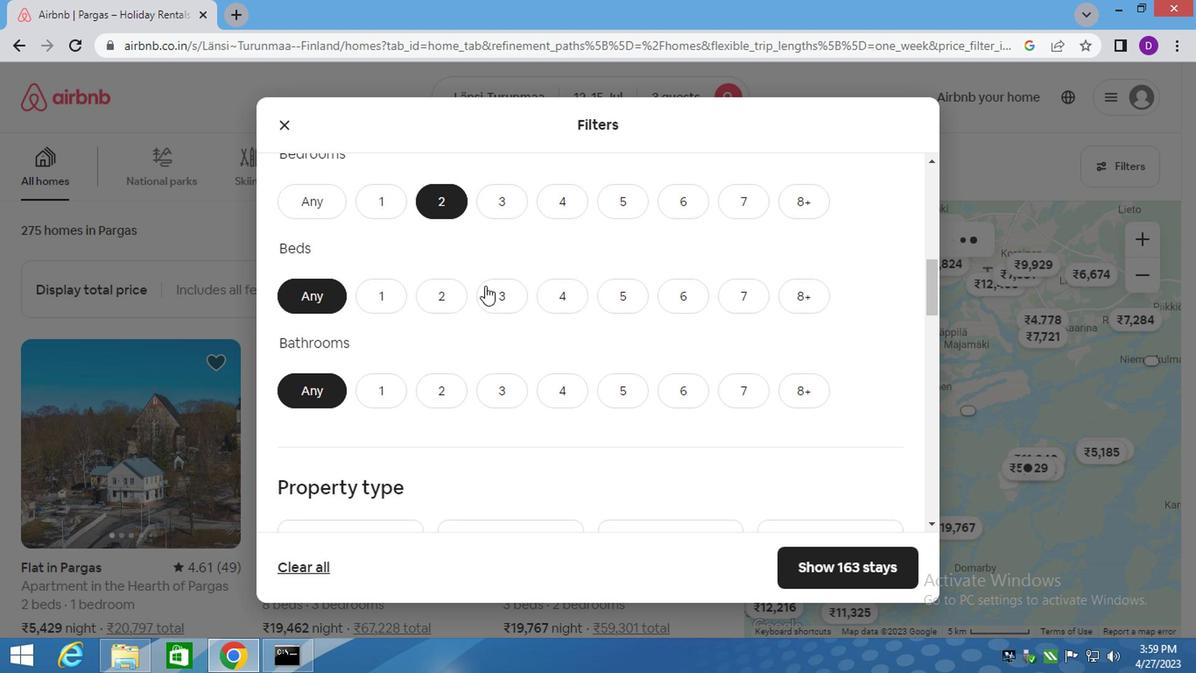 
Action: Mouse pressed left at (488, 299)
Screenshot: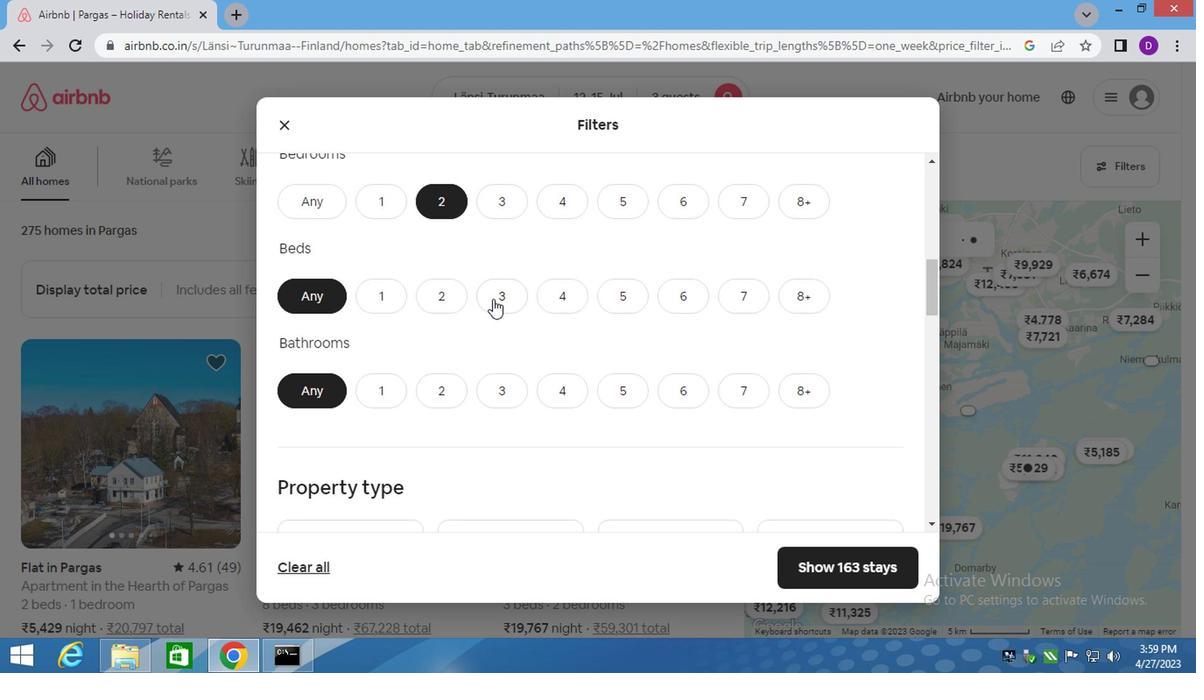 
Action: Mouse moved to (326, 440)
Screenshot: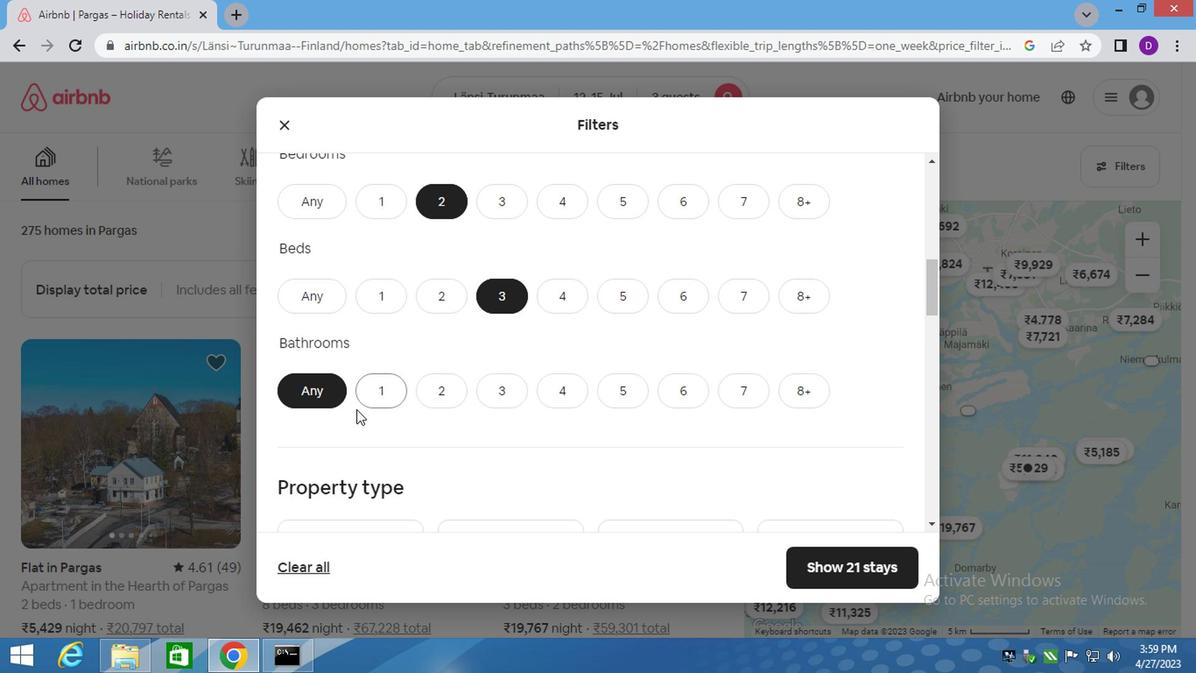 
Action: Mouse pressed left at (326, 440)
Screenshot: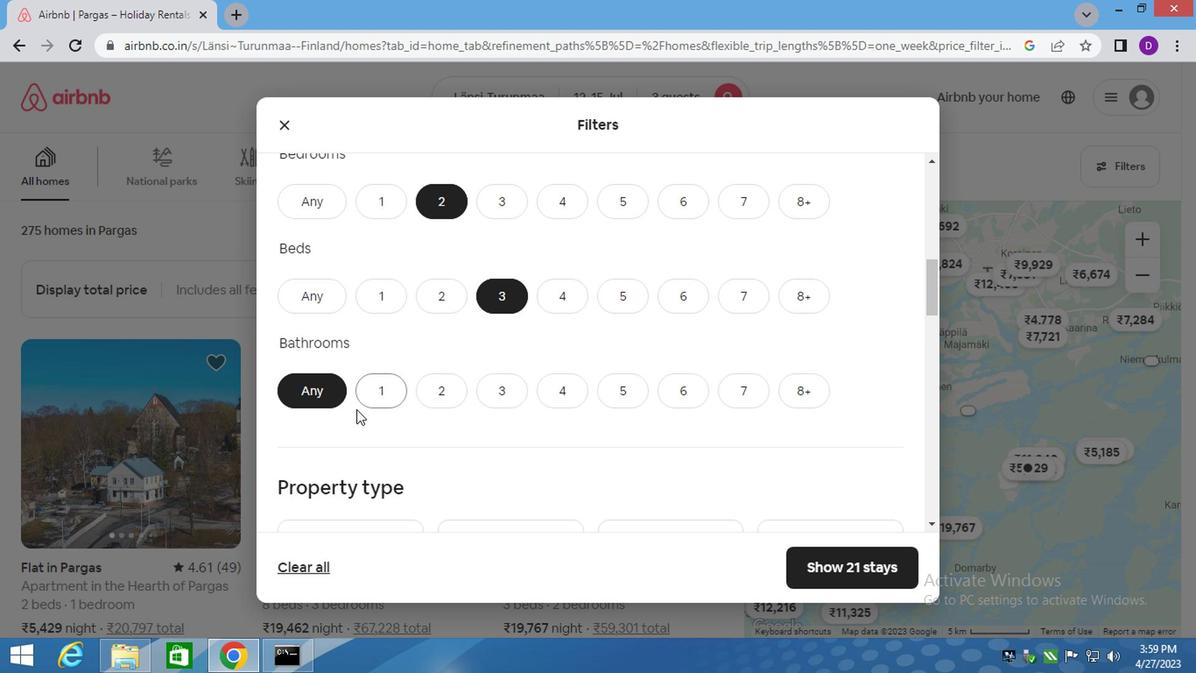 
Action: Mouse moved to (374, 387)
Screenshot: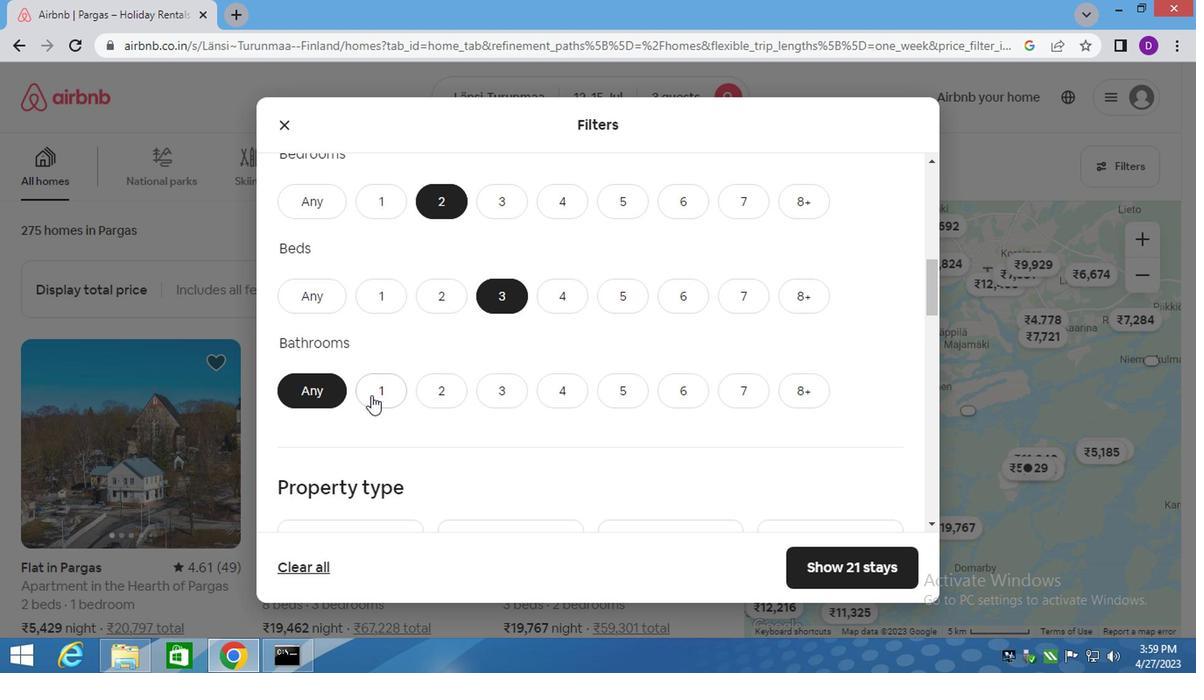 
Action: Mouse pressed left at (374, 387)
Screenshot: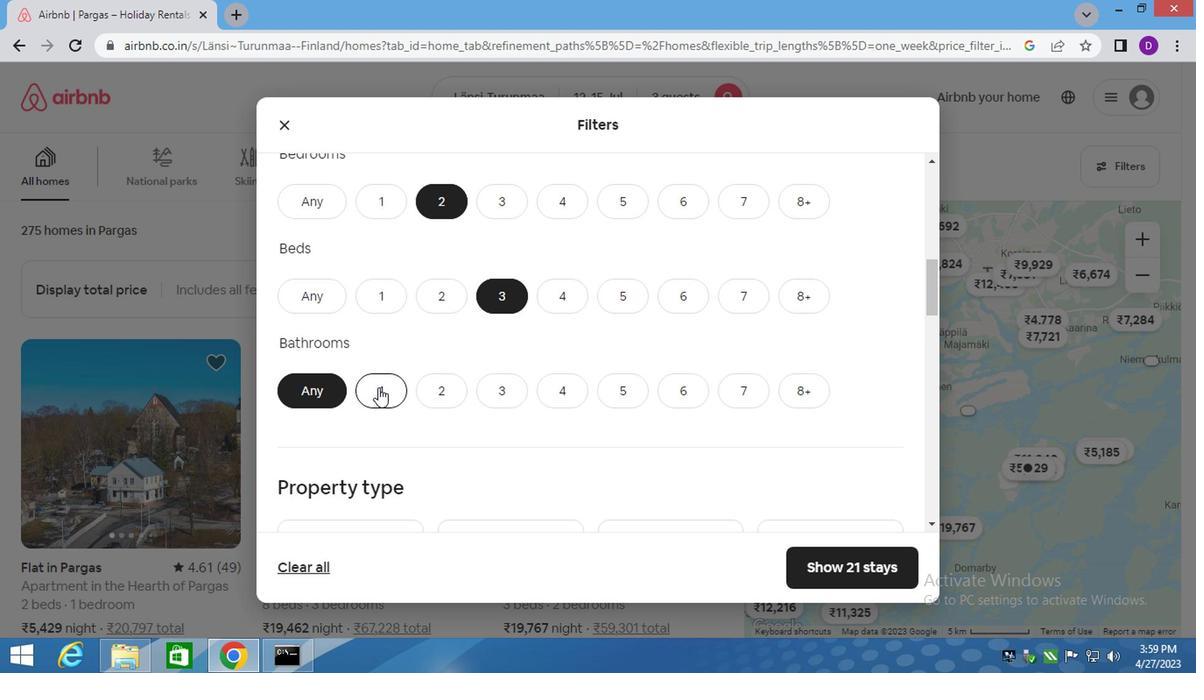 
Action: Mouse scrolled (374, 387) with delta (0, 0)
Screenshot: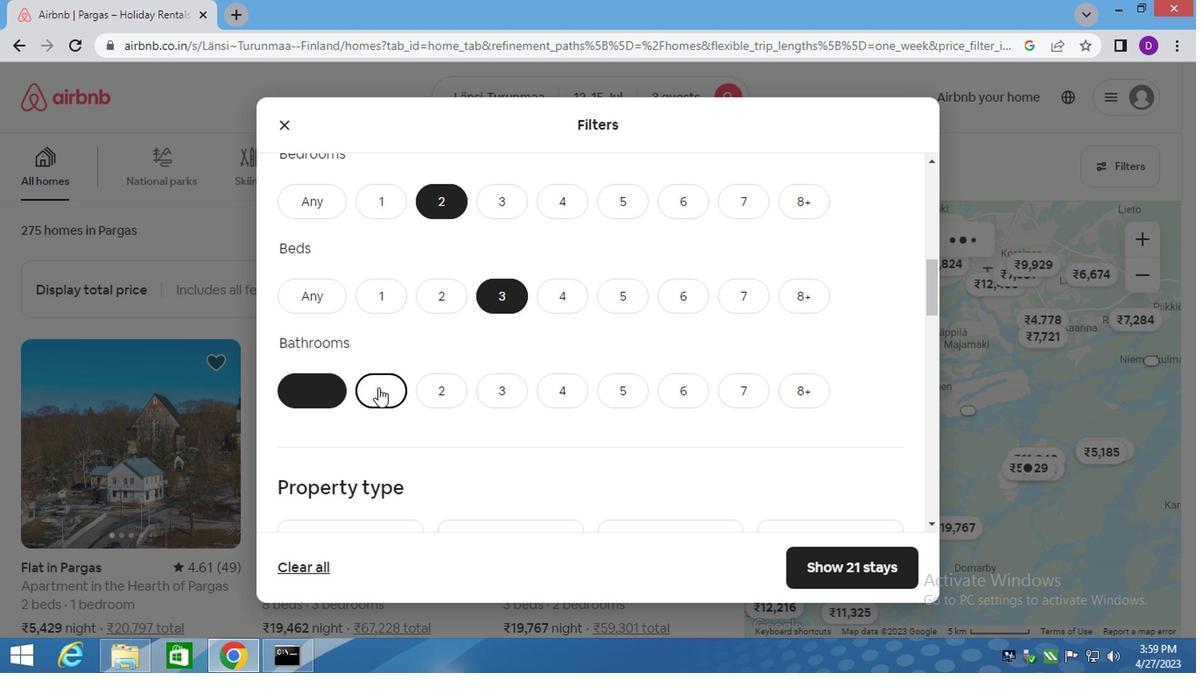 
Action: Mouse scrolled (374, 387) with delta (0, 0)
Screenshot: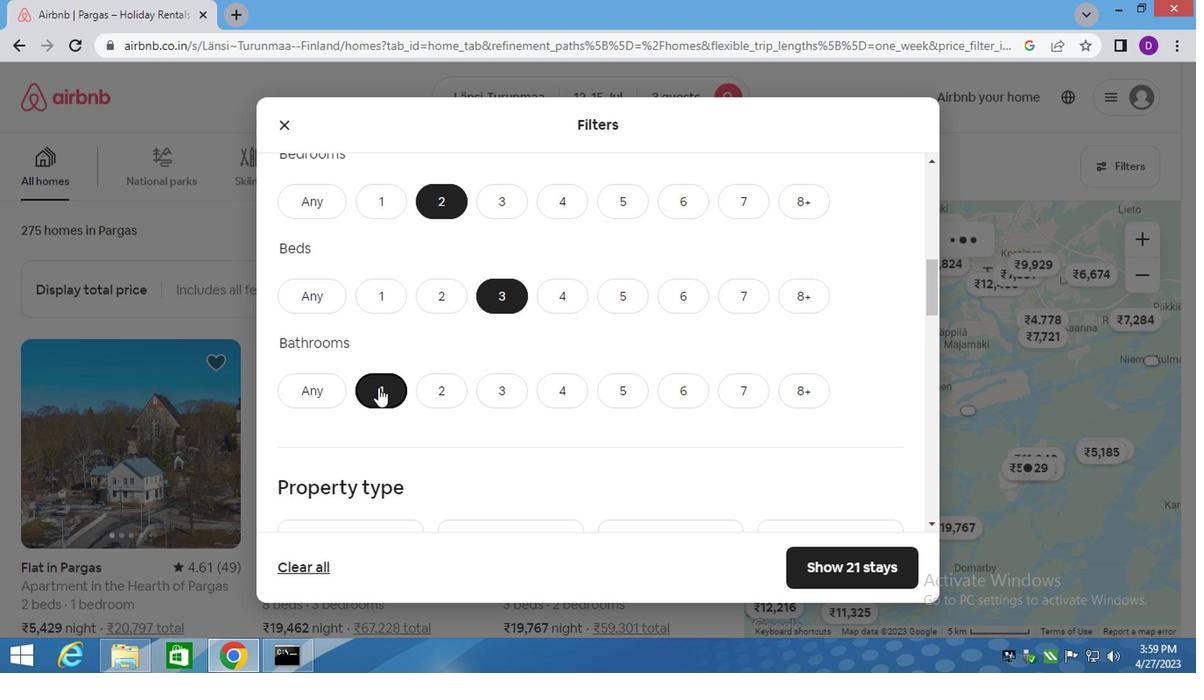 
Action: Mouse scrolled (374, 387) with delta (0, 0)
Screenshot: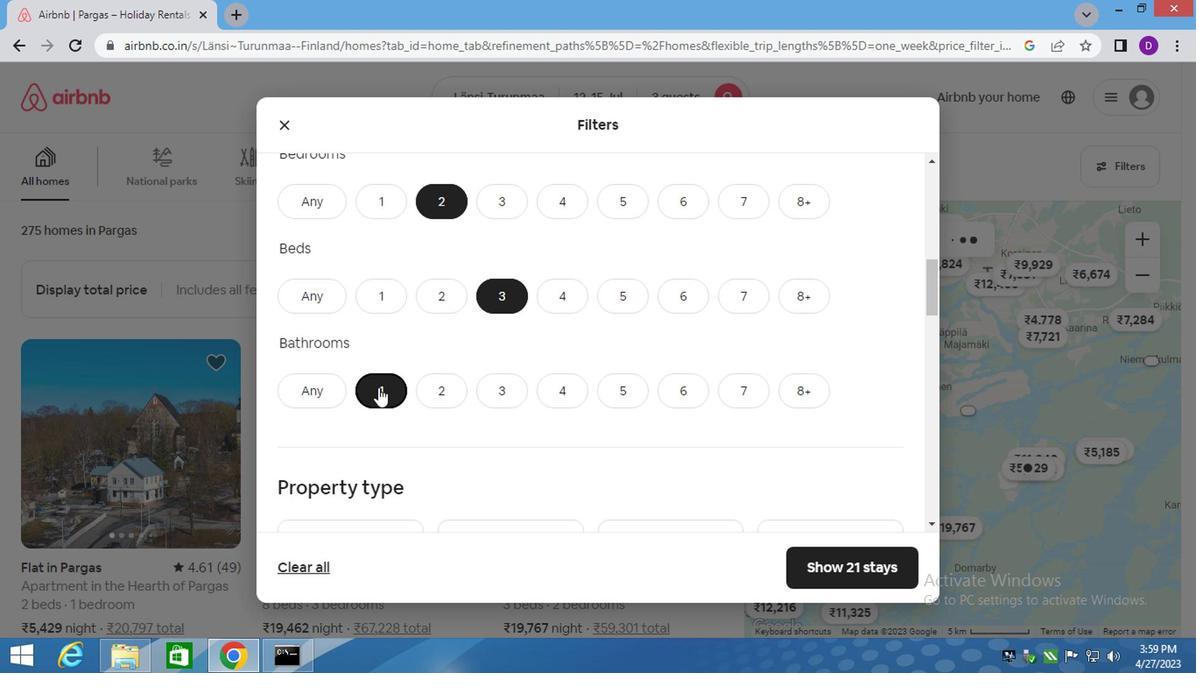 
Action: Mouse scrolled (374, 387) with delta (0, 0)
Screenshot: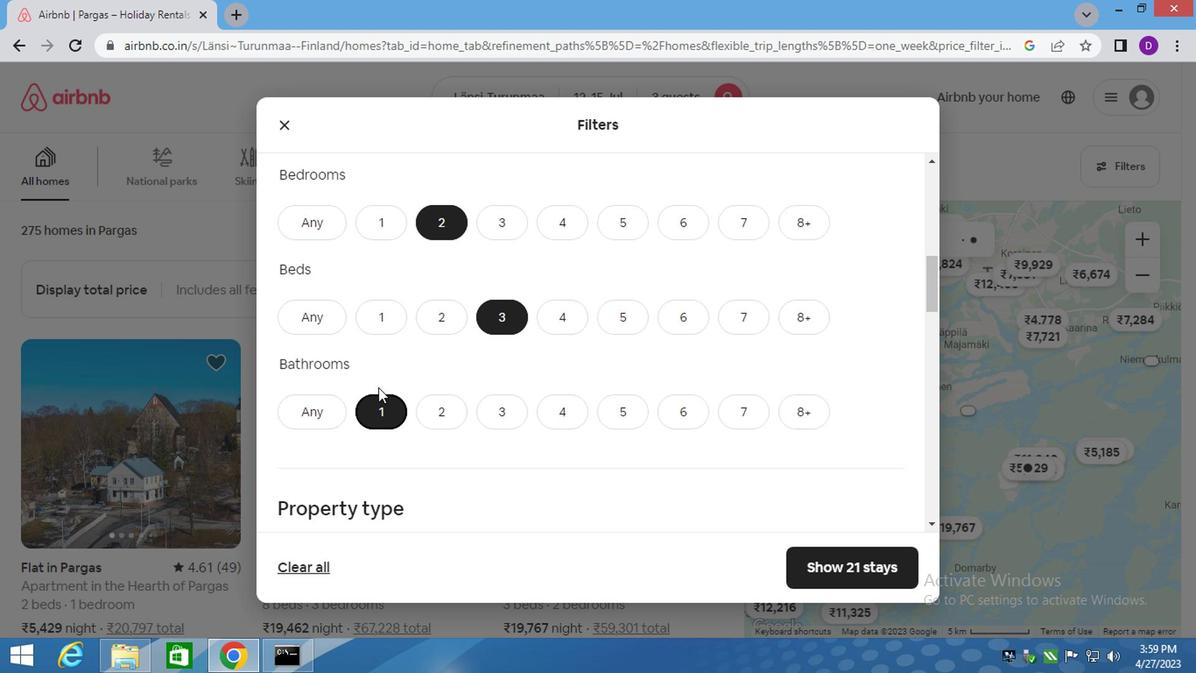 
Action: Mouse scrolled (374, 387) with delta (0, 0)
Screenshot: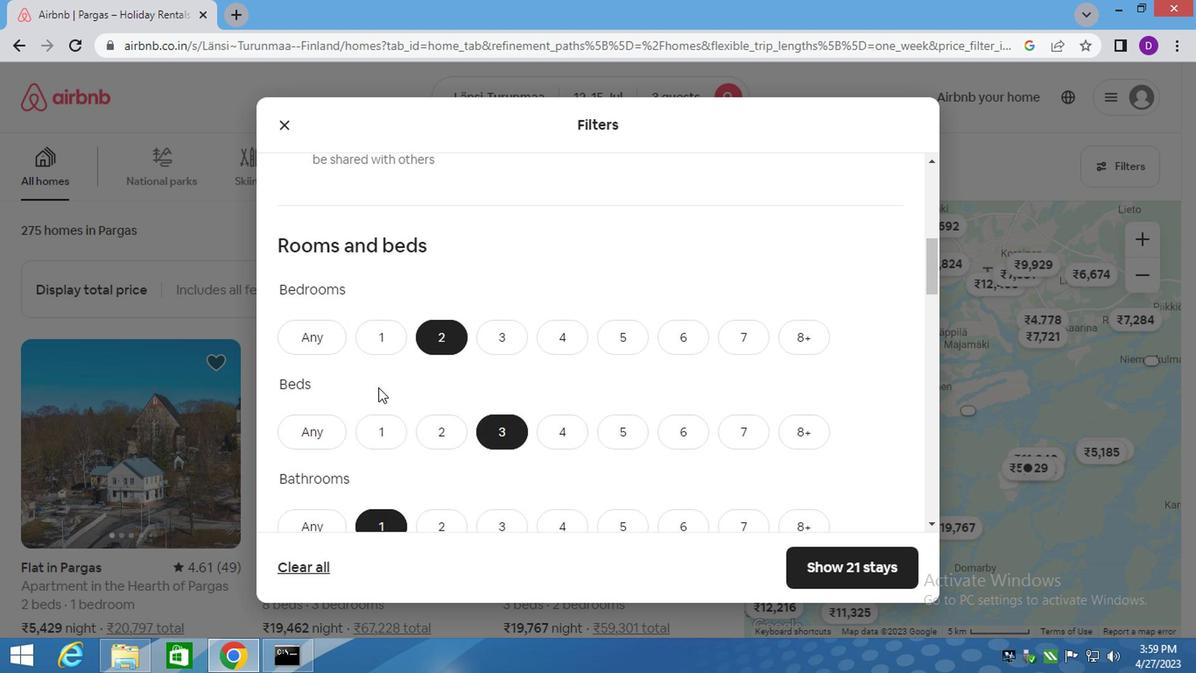 
Action: Mouse moved to (296, 348)
Screenshot: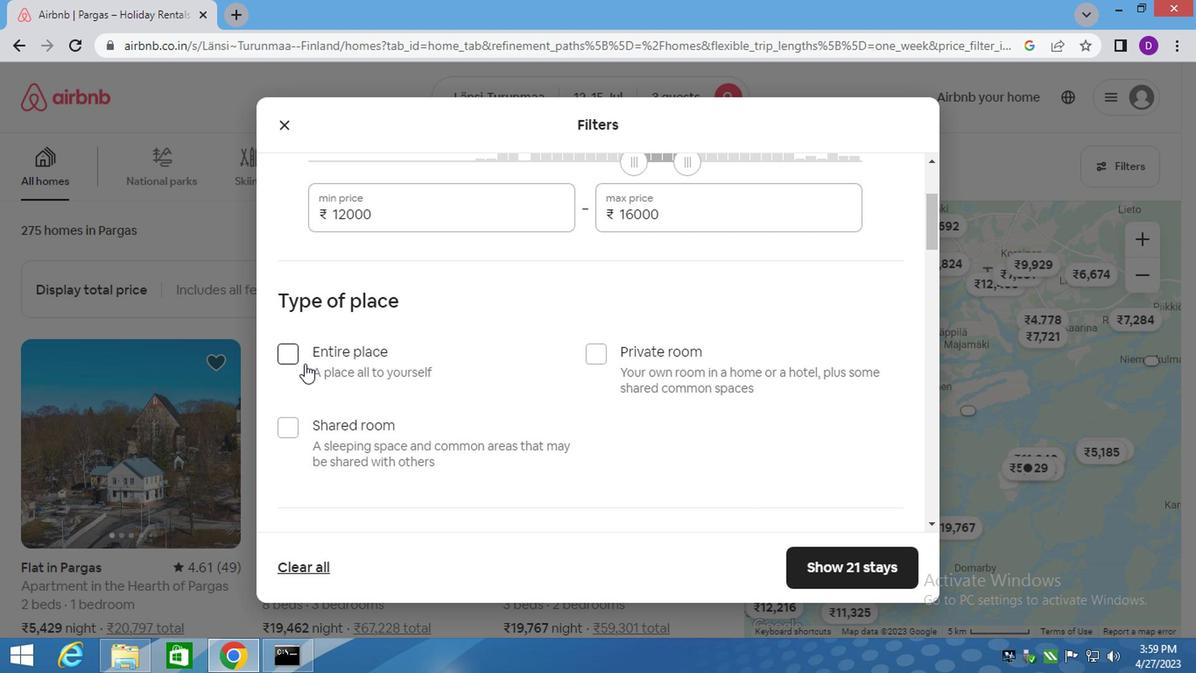 
Action: Mouse pressed left at (296, 348)
Screenshot: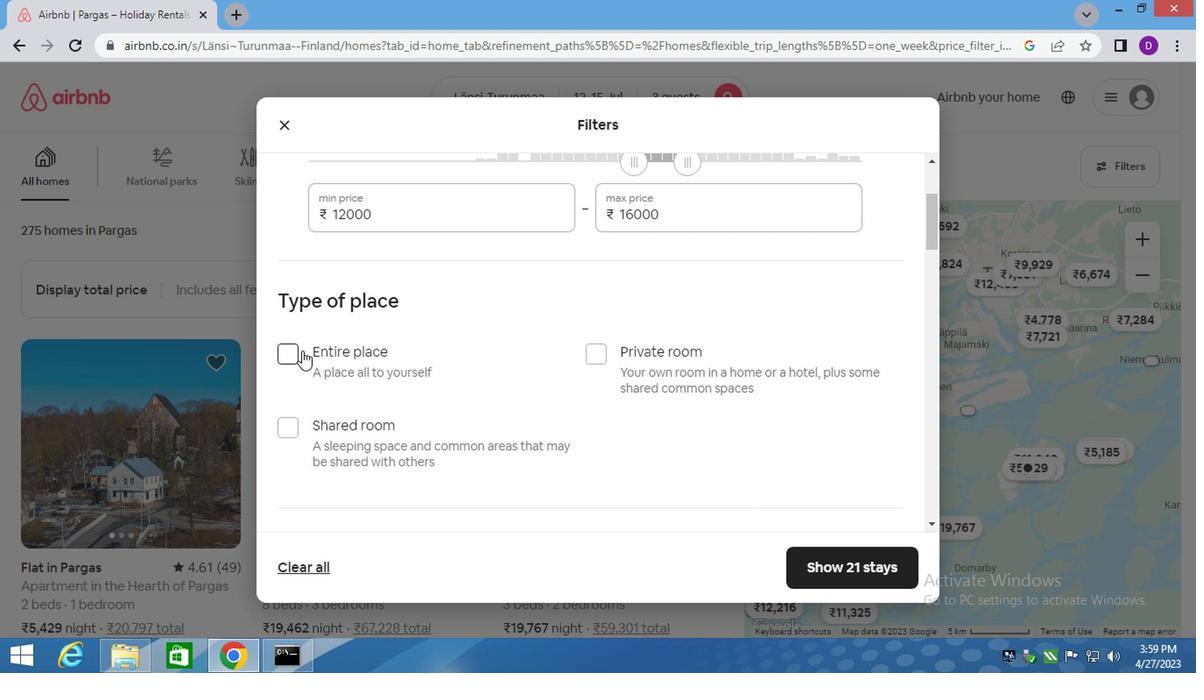 
Action: Mouse moved to (494, 430)
Screenshot: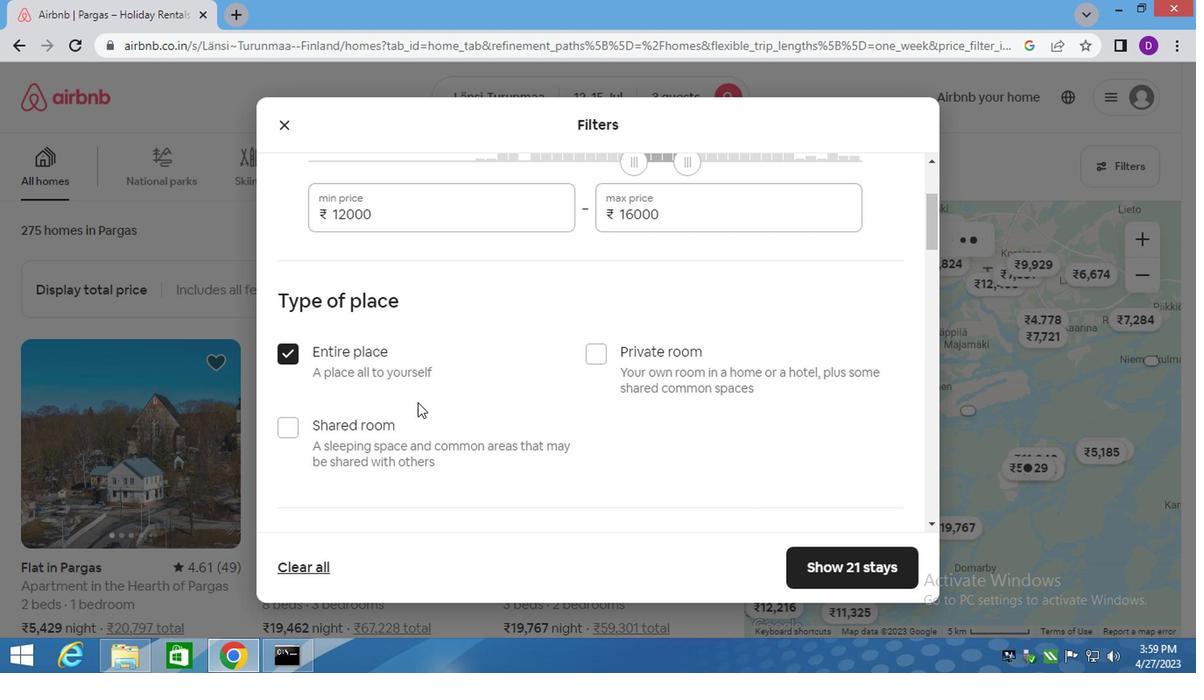 
Action: Mouse scrolled (494, 430) with delta (0, 0)
Screenshot: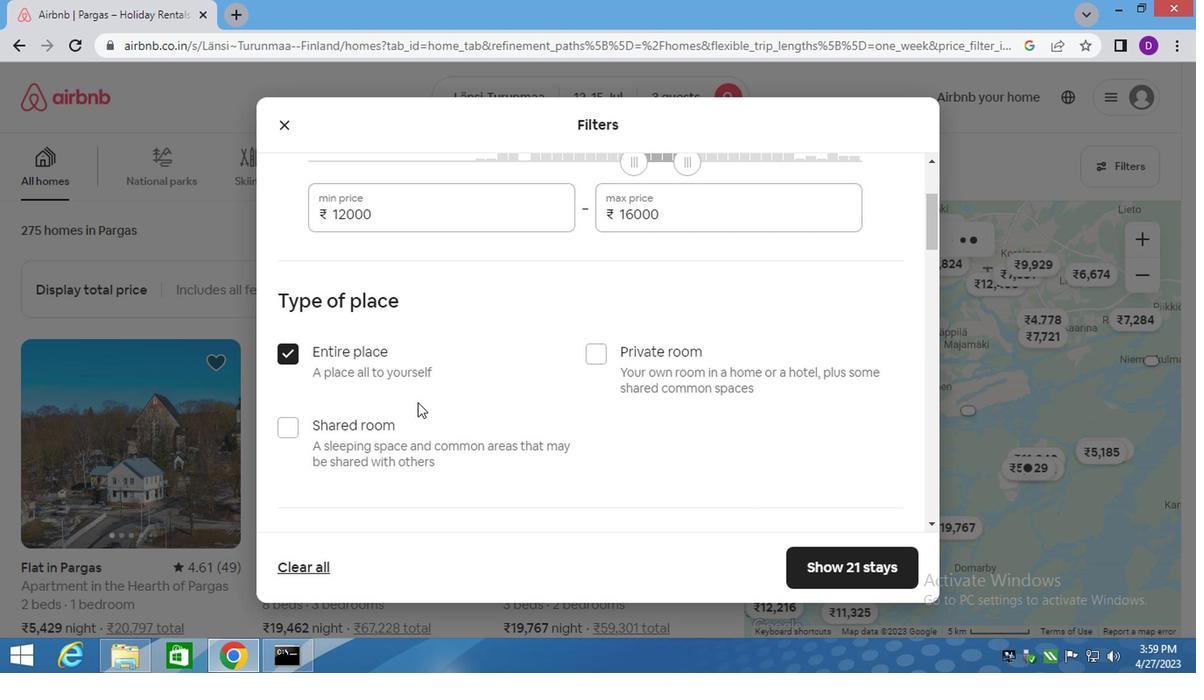 
Action: Mouse scrolled (494, 430) with delta (0, 0)
Screenshot: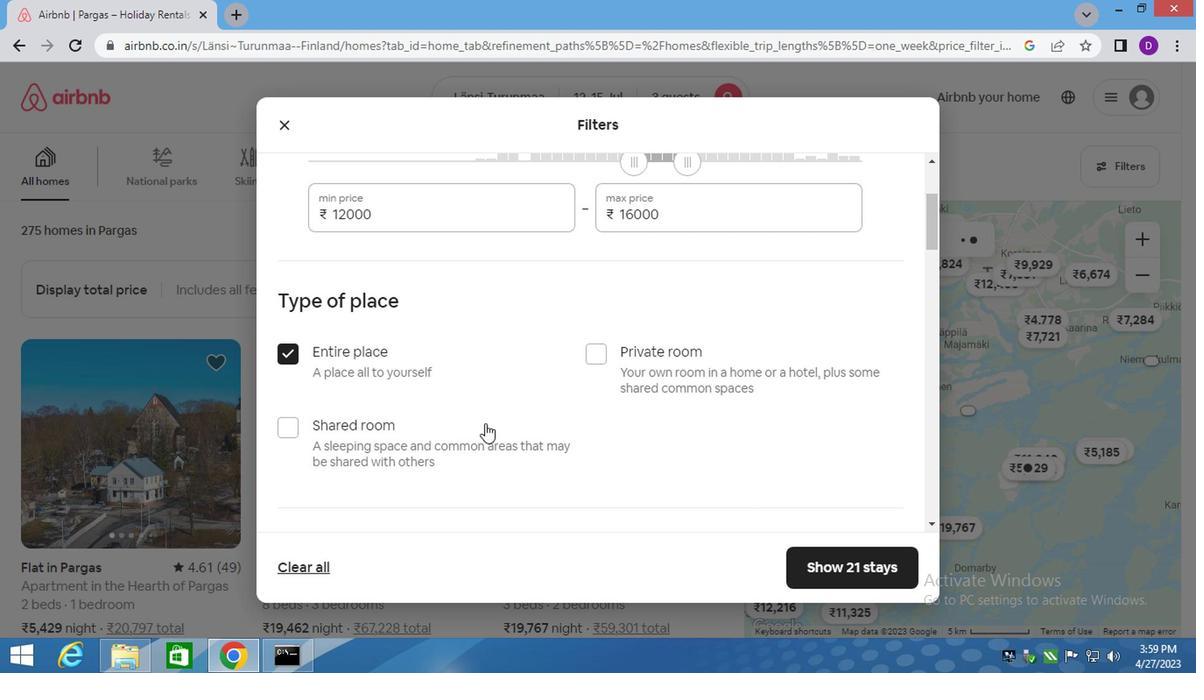 
Action: Mouse scrolled (494, 430) with delta (0, 0)
Screenshot: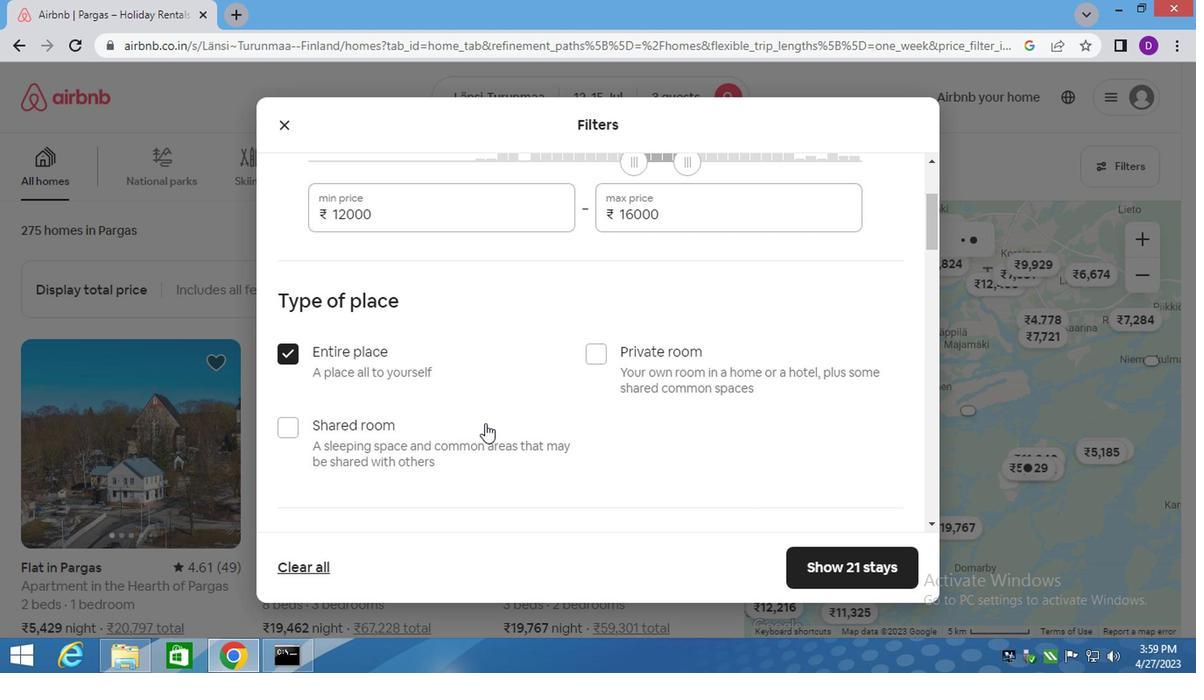 
Action: Mouse scrolled (494, 430) with delta (0, 0)
Screenshot: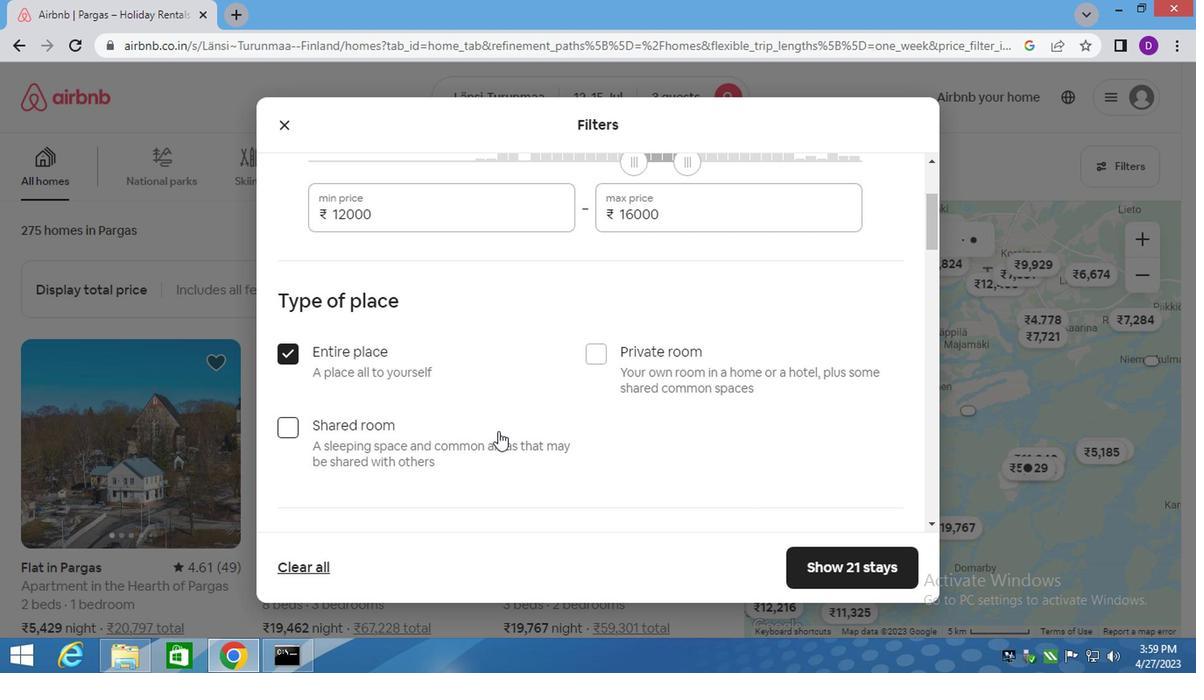 
Action: Mouse moved to (645, 417)
Screenshot: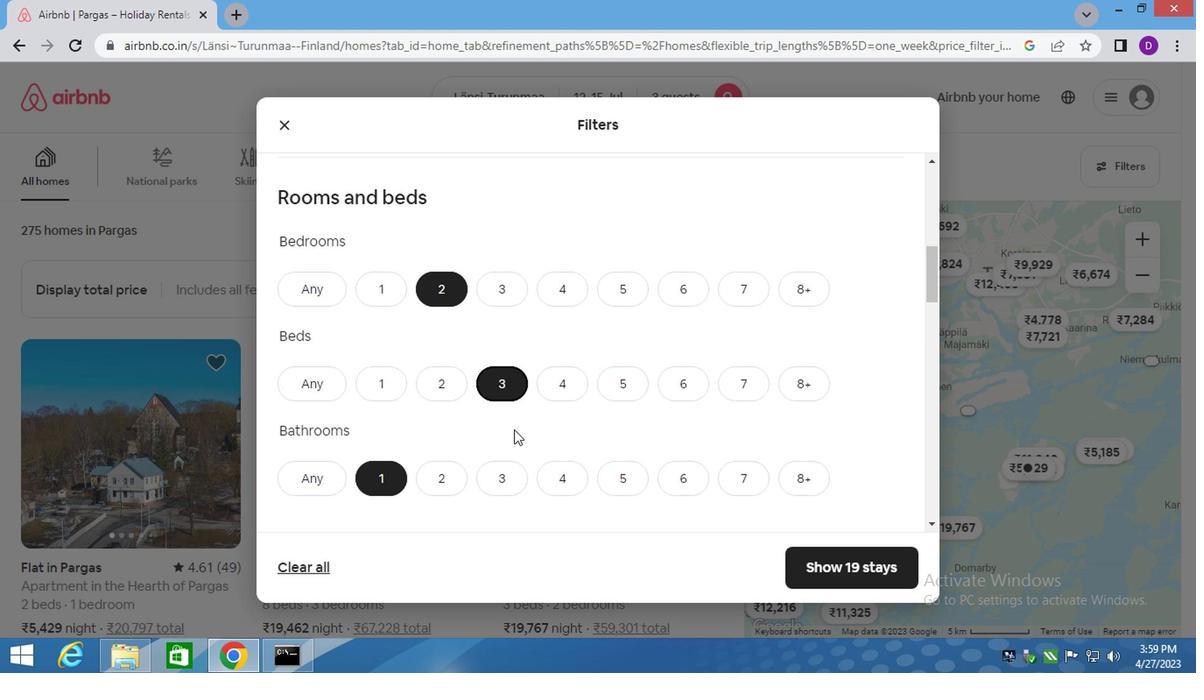 
Action: Mouse scrolled (645, 416) with delta (0, 0)
Screenshot: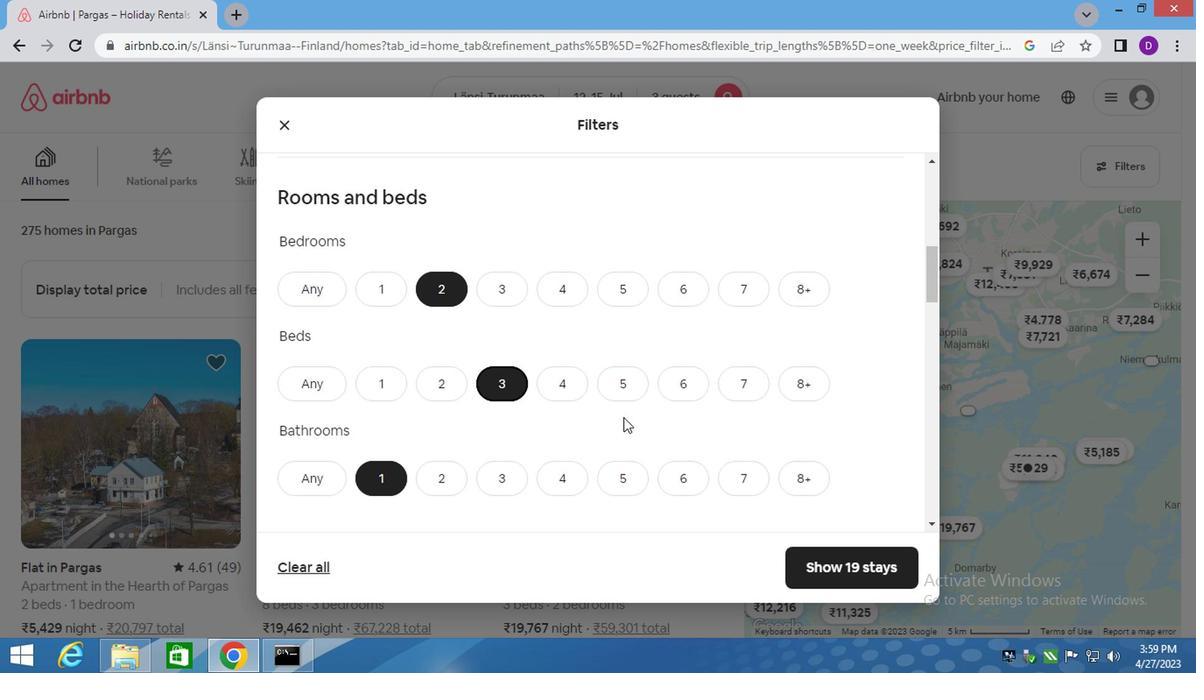 
Action: Mouse scrolled (645, 416) with delta (0, 0)
Screenshot: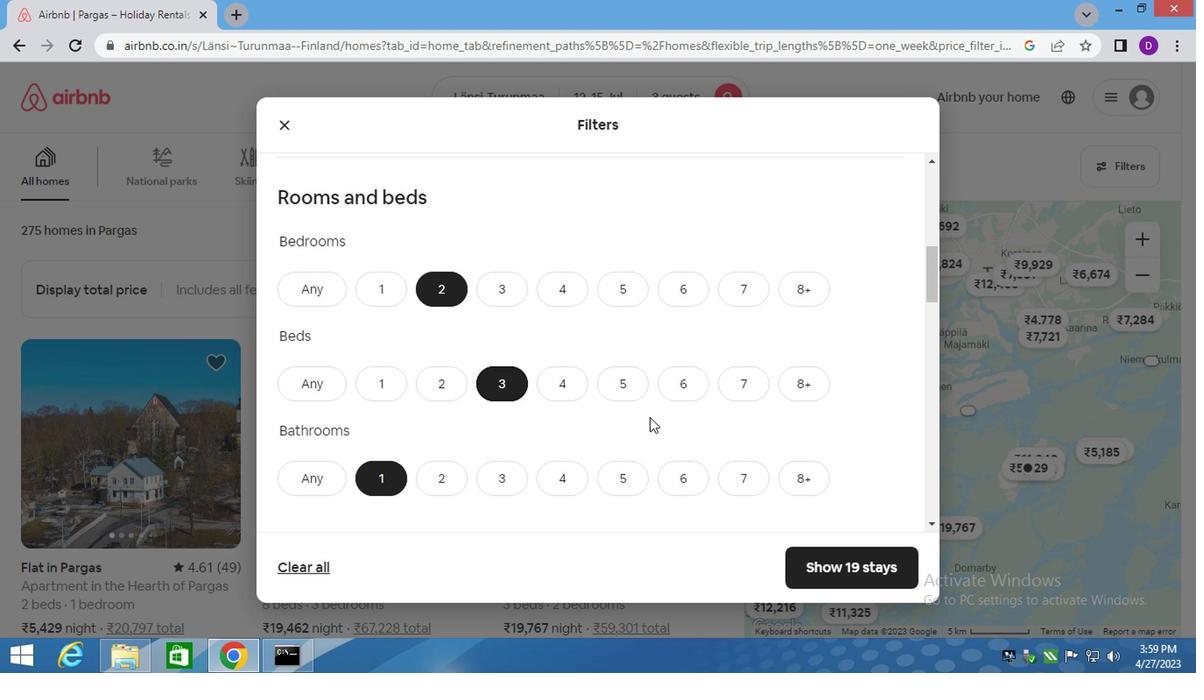 
Action: Mouse moved to (645, 417)
Screenshot: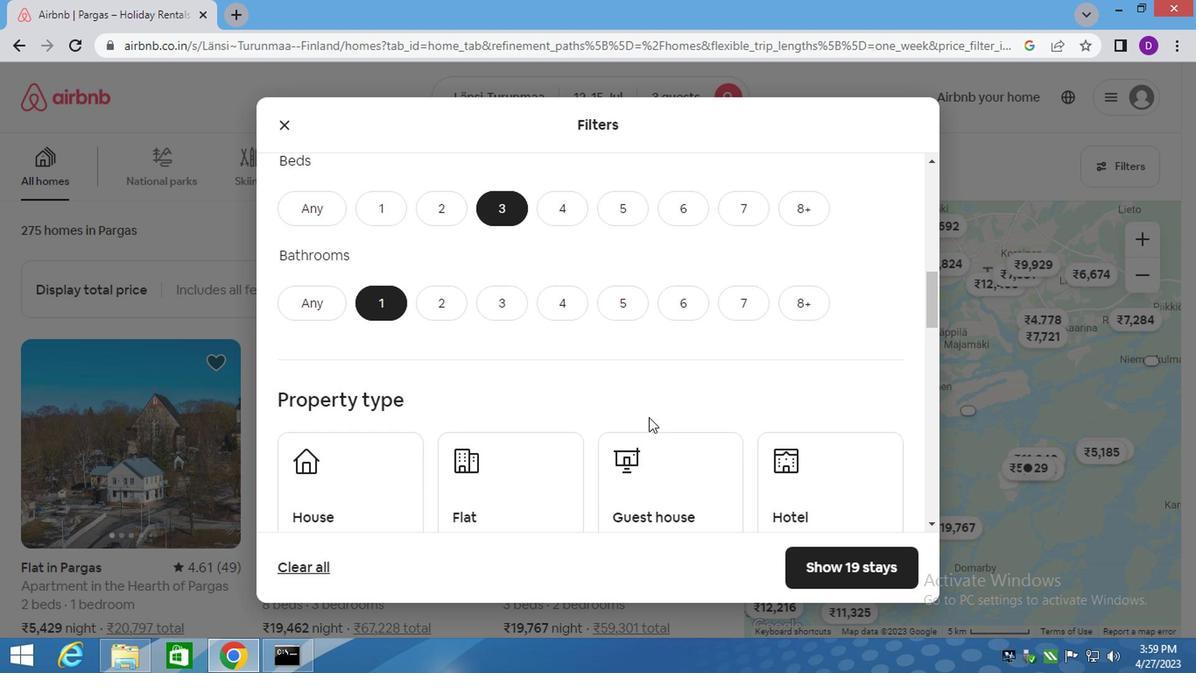 
Action: Mouse scrolled (645, 416) with delta (0, 0)
Screenshot: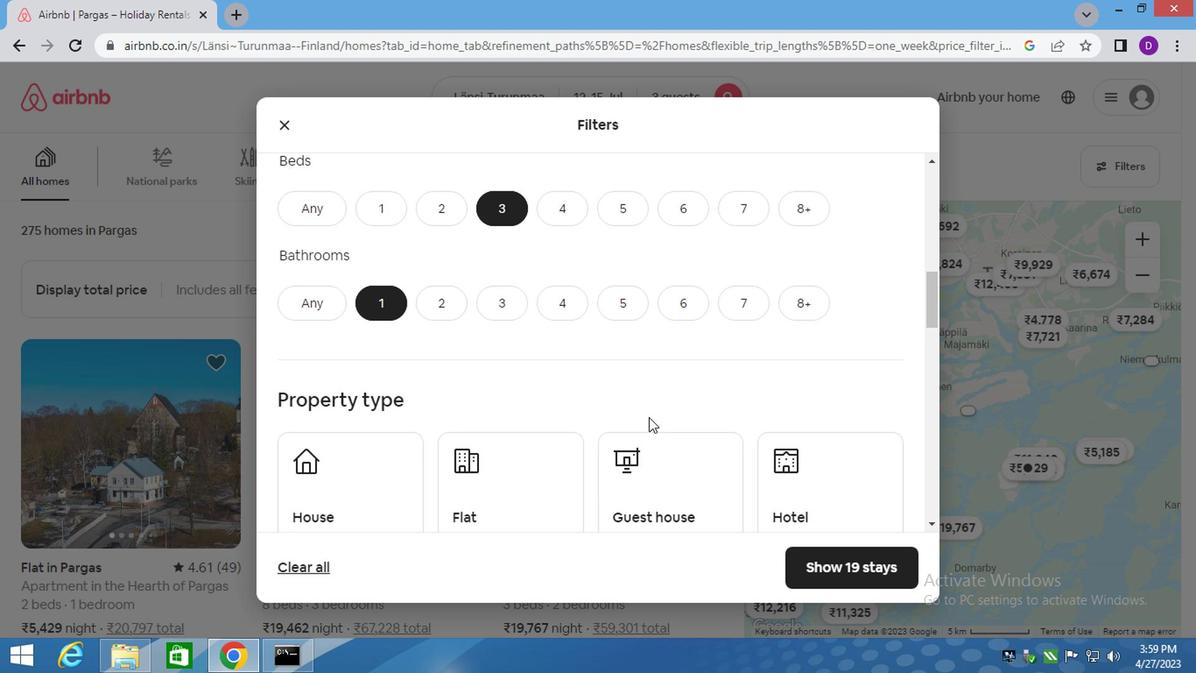 
Action: Mouse scrolled (645, 416) with delta (0, 0)
Screenshot: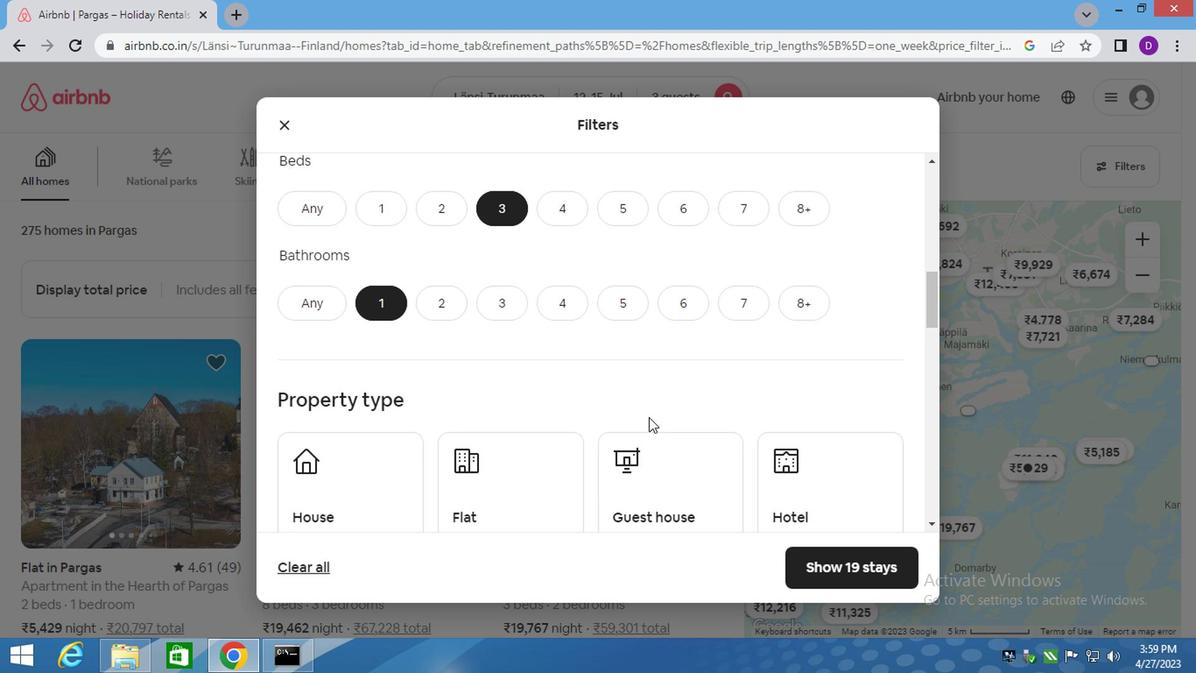 
Action: Mouse moved to (348, 322)
Screenshot: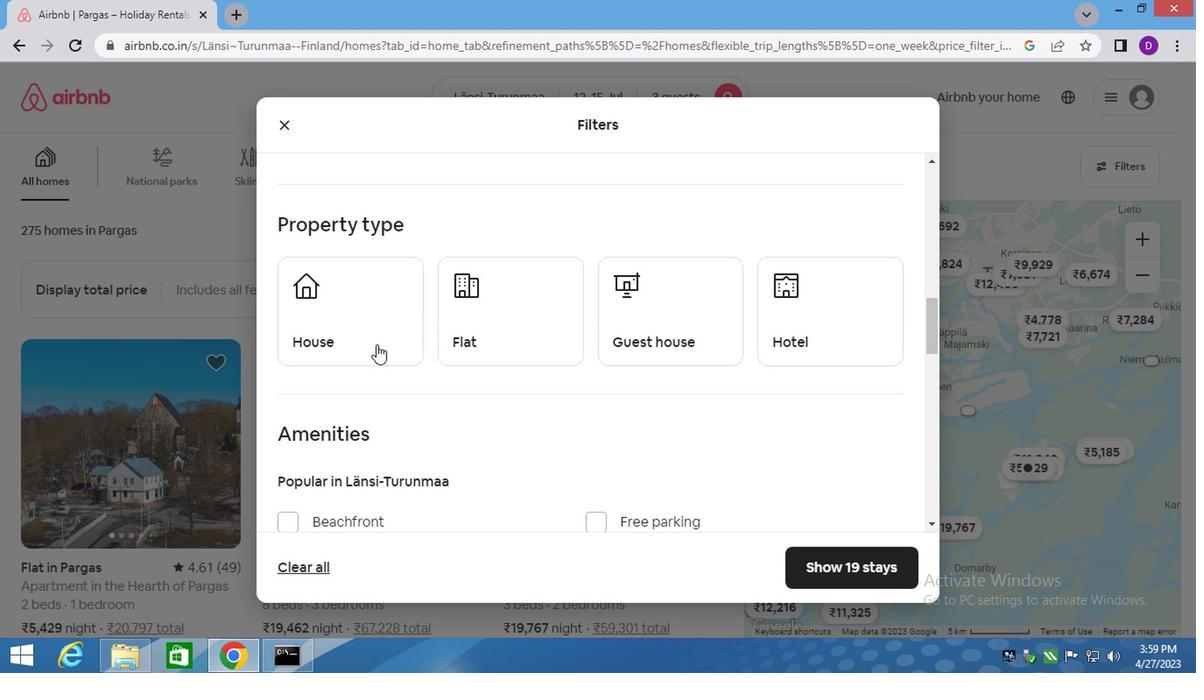 
Action: Mouse pressed left at (348, 322)
Screenshot: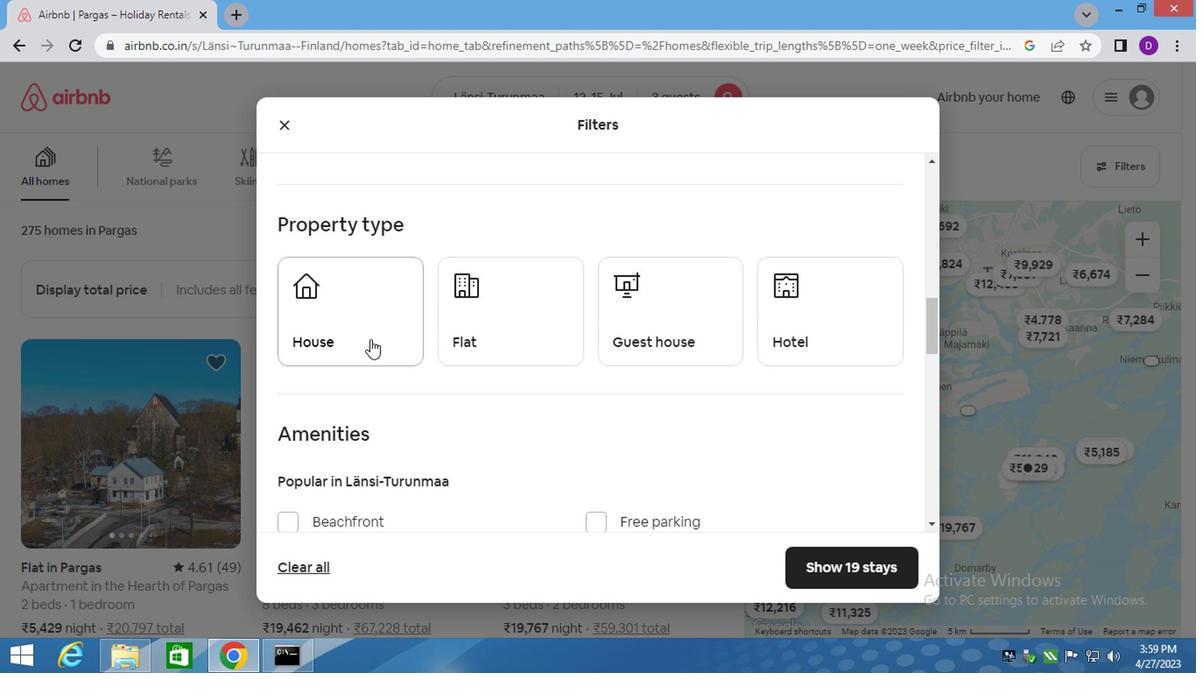 
Action: Mouse moved to (508, 326)
Screenshot: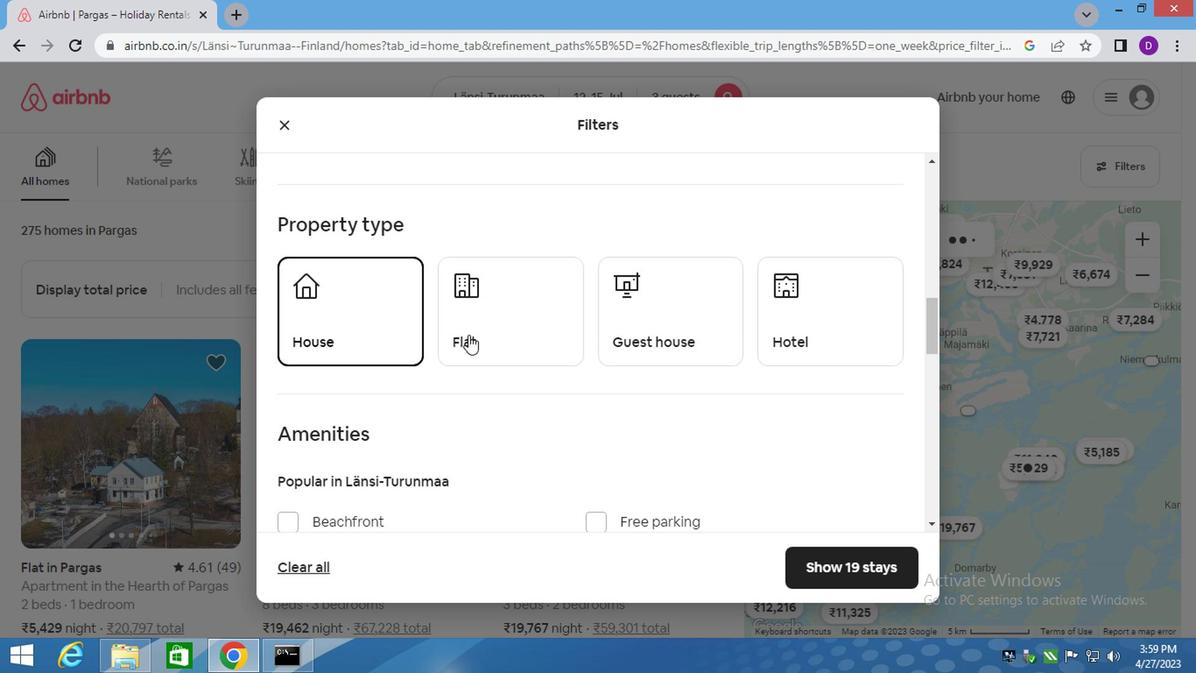 
Action: Mouse pressed left at (508, 326)
Screenshot: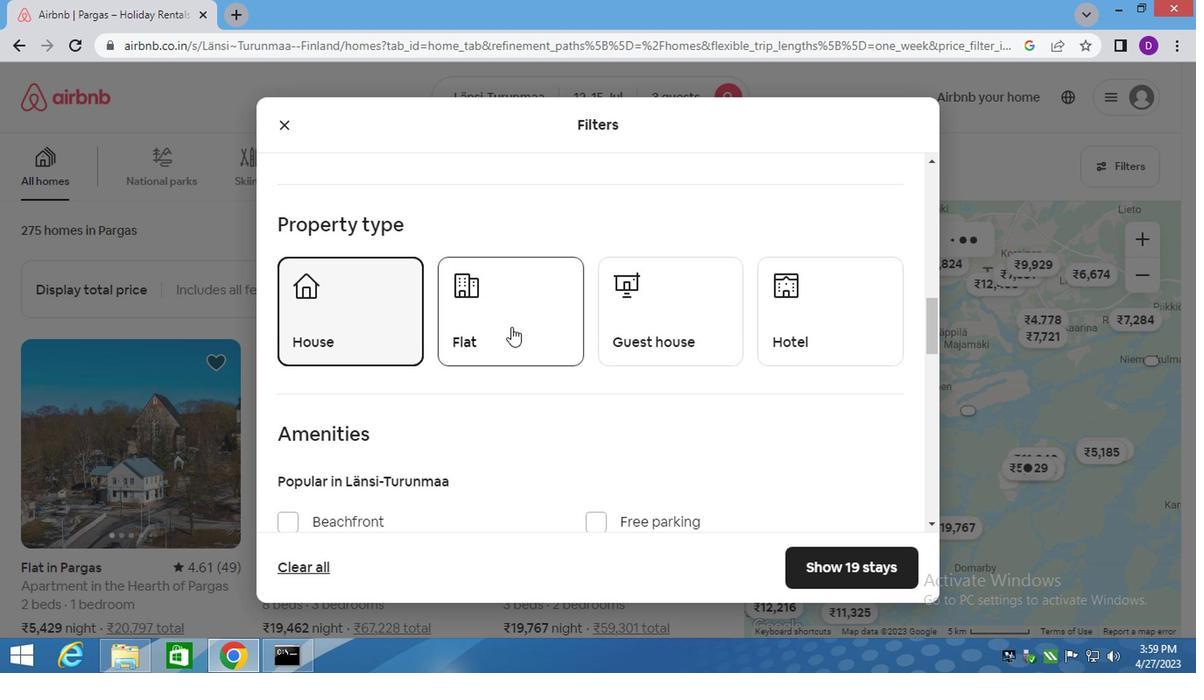 
Action: Mouse moved to (633, 333)
Screenshot: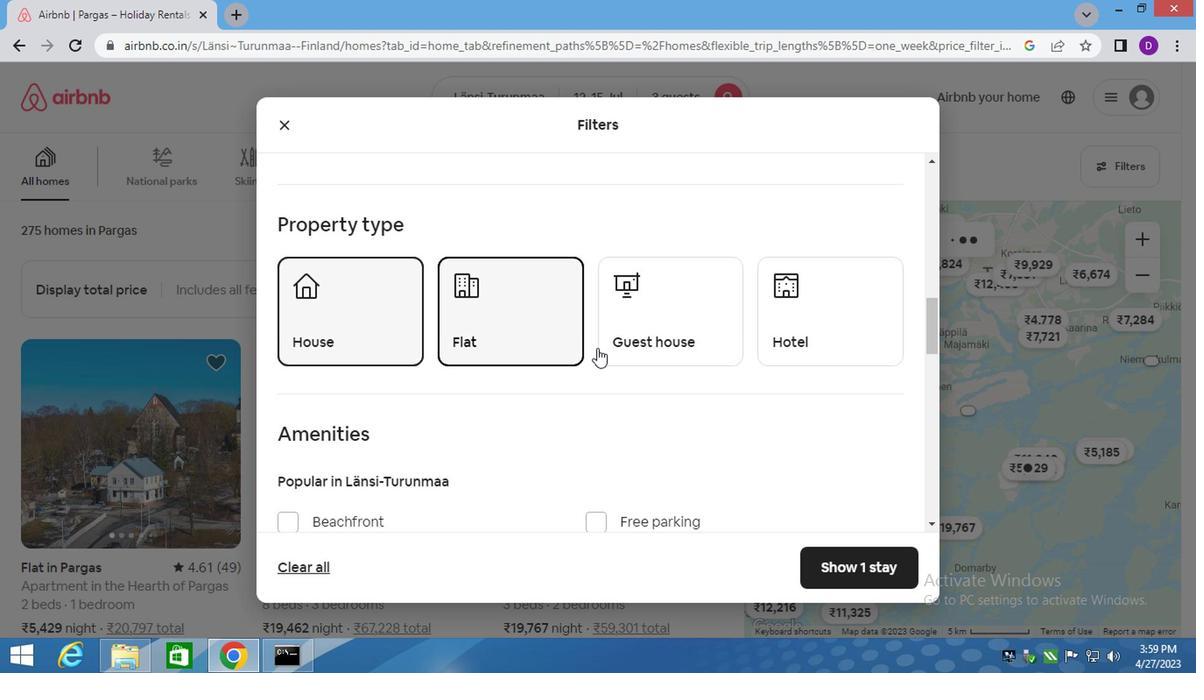 
Action: Mouse pressed left at (633, 333)
Screenshot: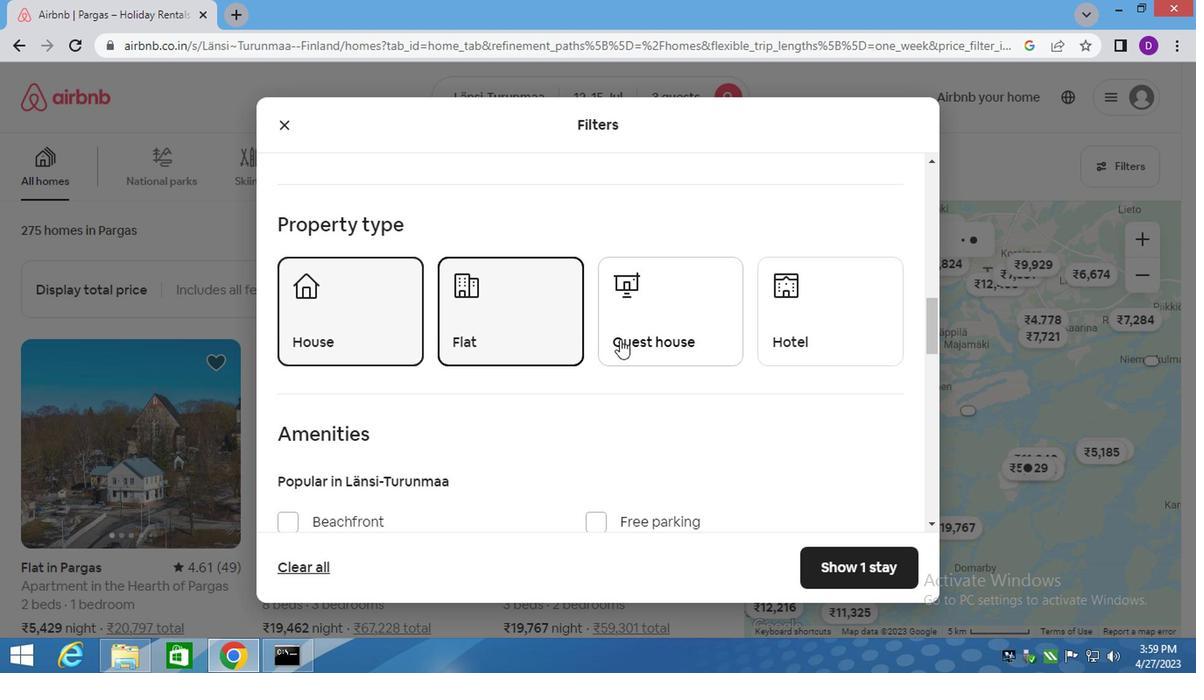 
Action: Mouse moved to (479, 393)
Screenshot: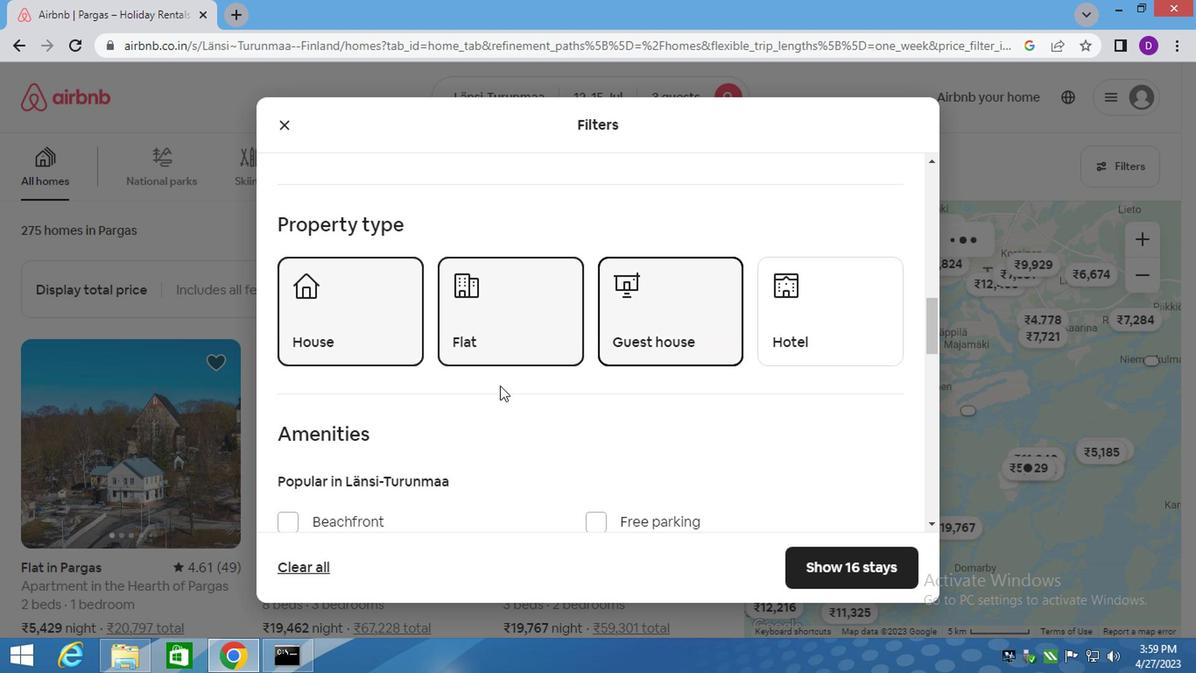 
Action: Mouse scrolled (479, 393) with delta (0, 0)
Screenshot: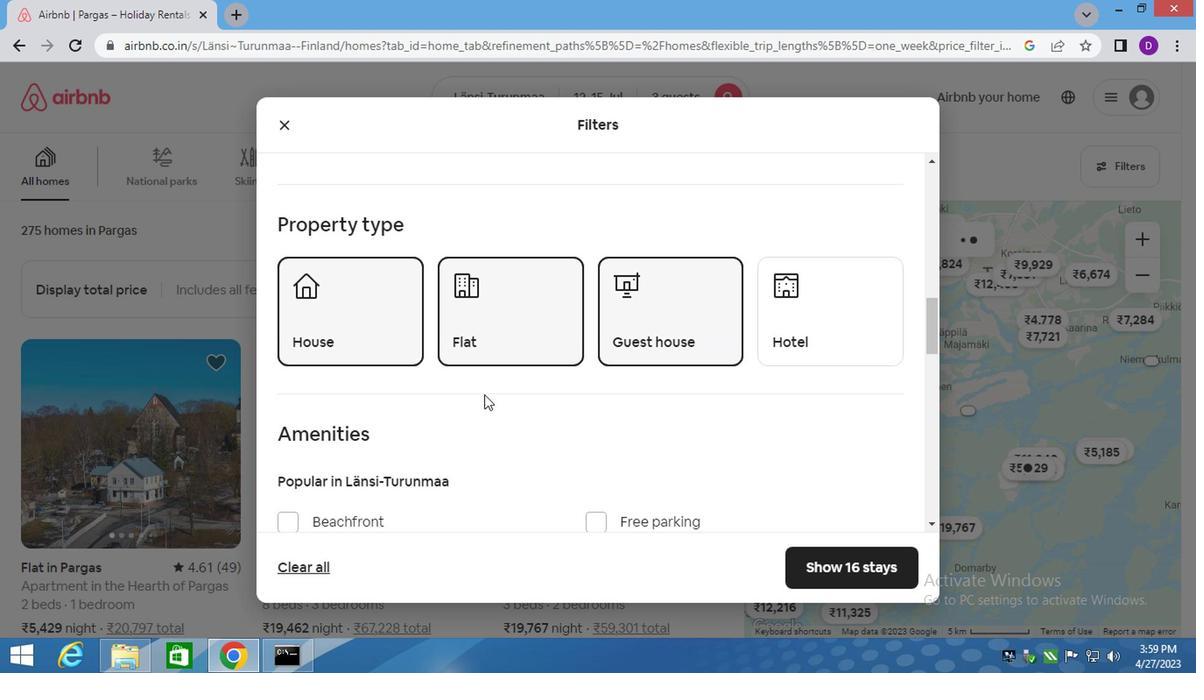 
Action: Mouse moved to (479, 393)
Screenshot: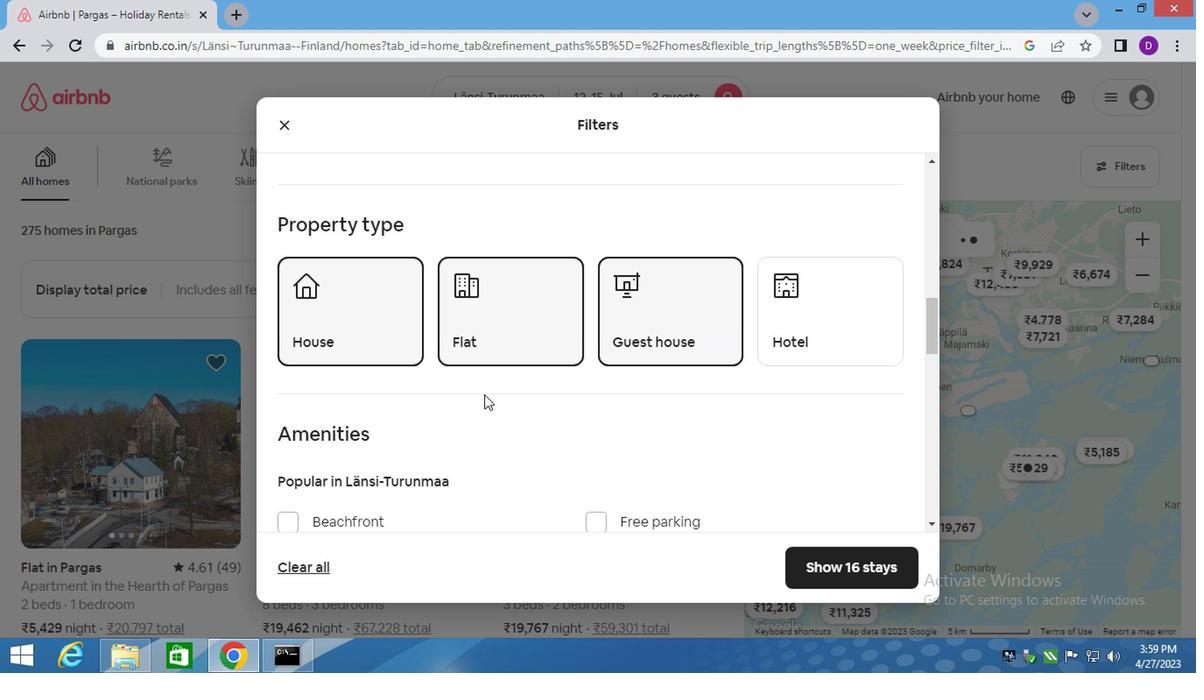 
Action: Mouse scrolled (479, 393) with delta (0, 0)
Screenshot: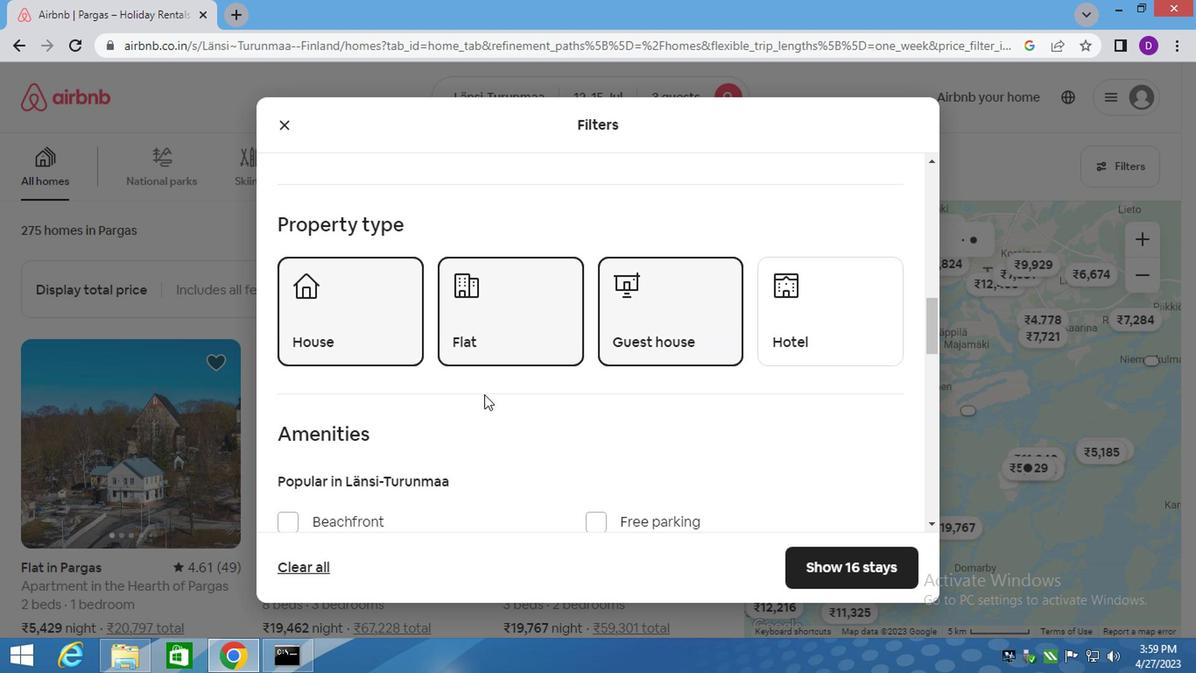 
Action: Mouse moved to (479, 395)
Screenshot: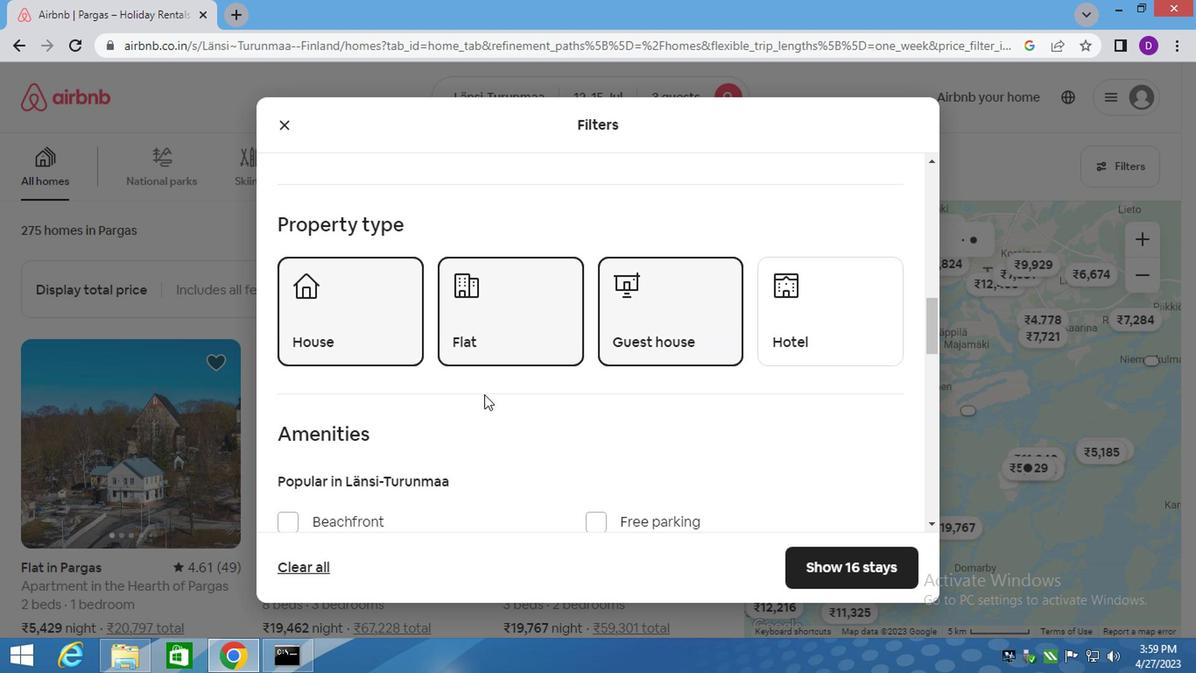 
Action: Mouse scrolled (479, 393) with delta (0, -1)
Screenshot: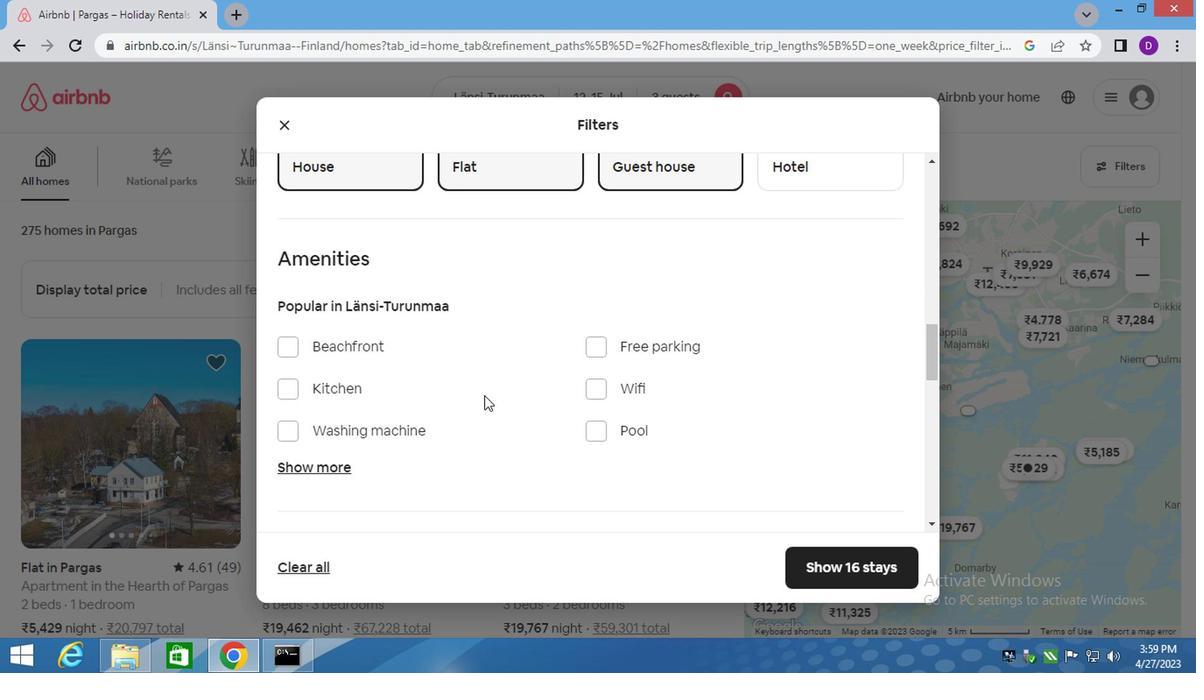 
Action: Mouse scrolled (479, 393) with delta (0, -1)
Screenshot: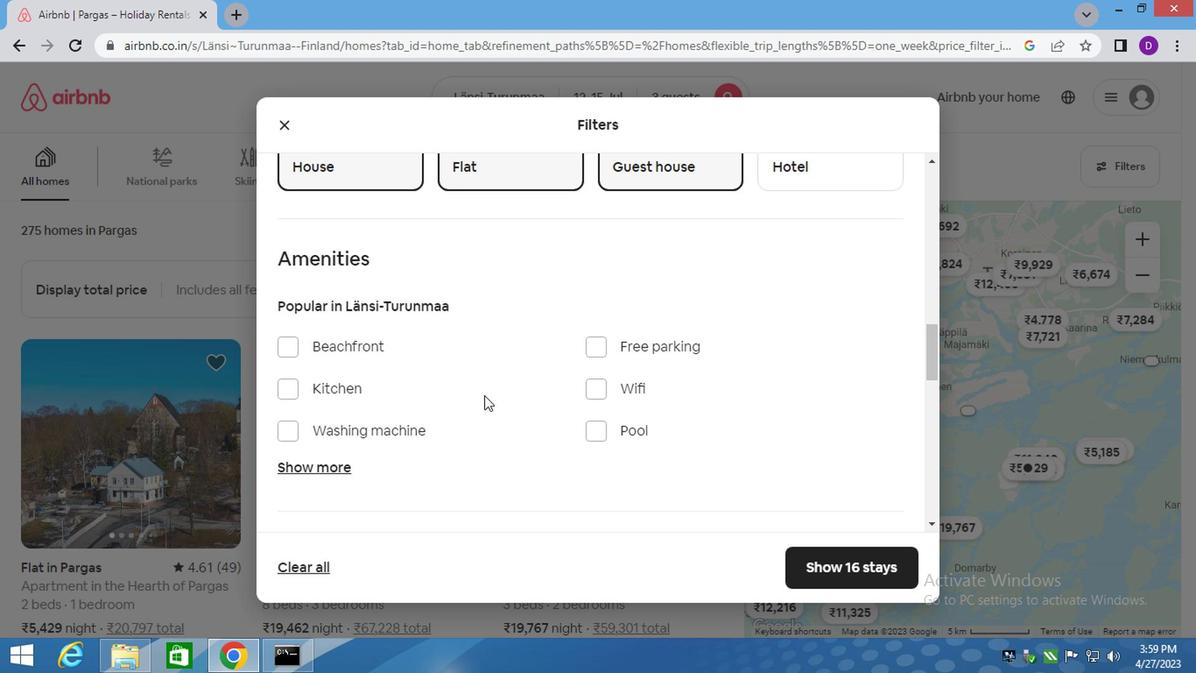 
Action: Mouse scrolled (479, 393) with delta (0, -1)
Screenshot: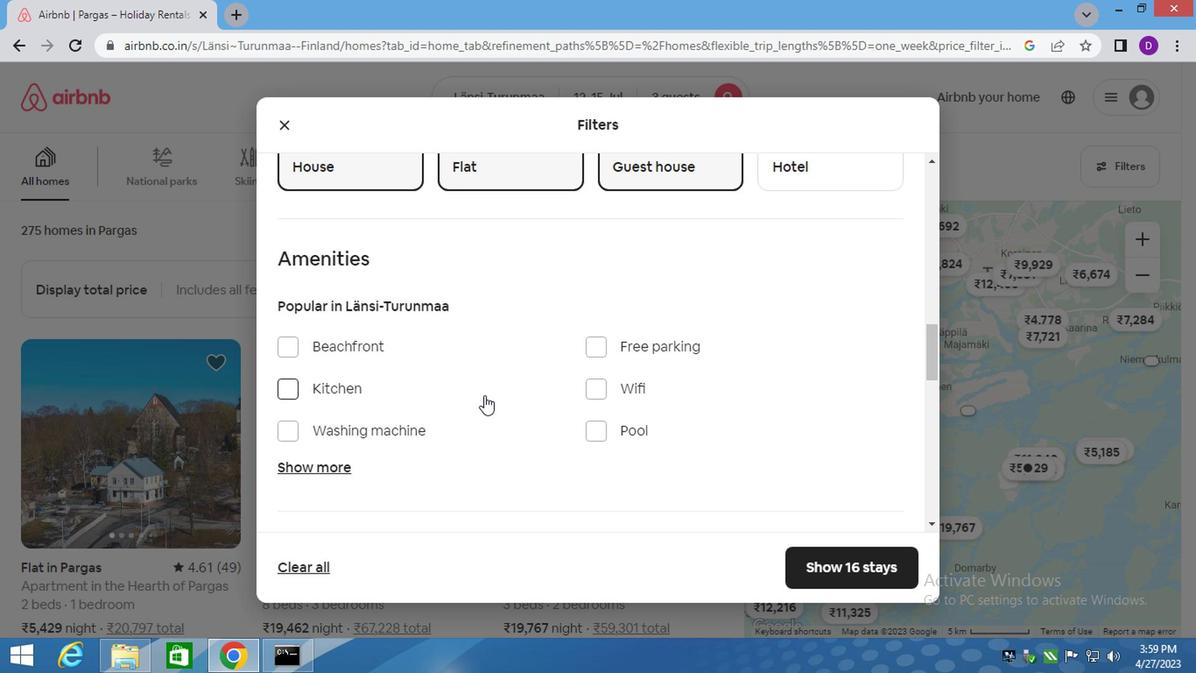 
Action: Mouse moved to (844, 408)
Screenshot: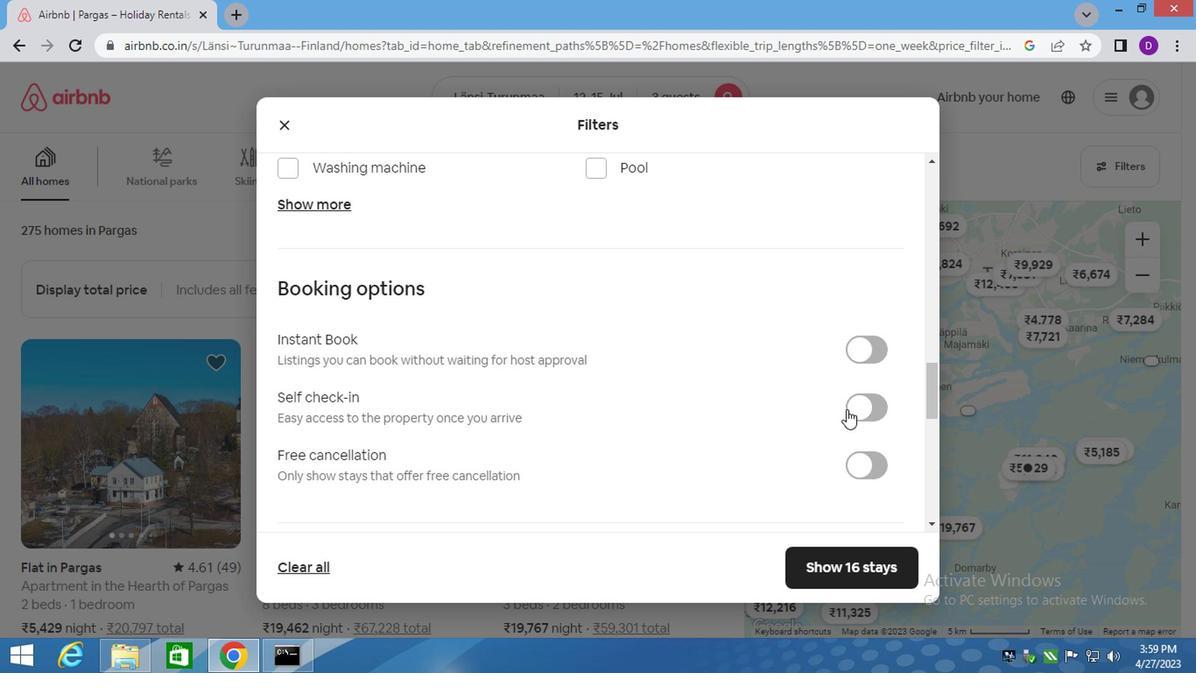
Action: Mouse pressed left at (844, 408)
Screenshot: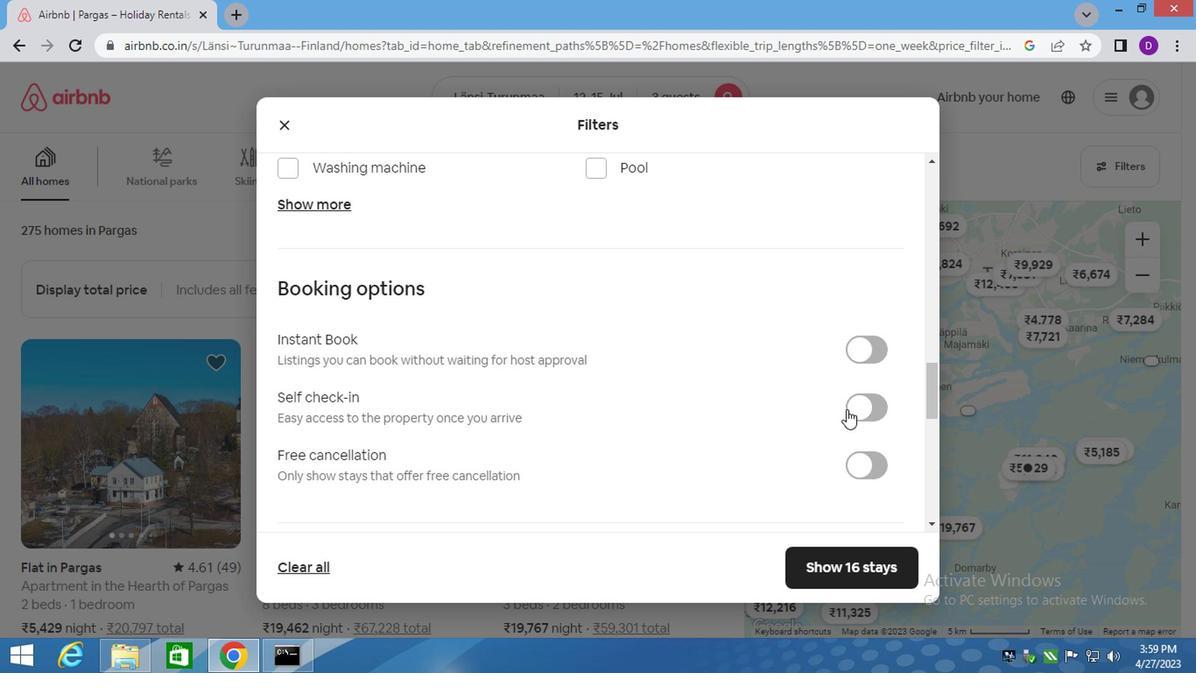 
Action: Mouse moved to (811, 575)
Screenshot: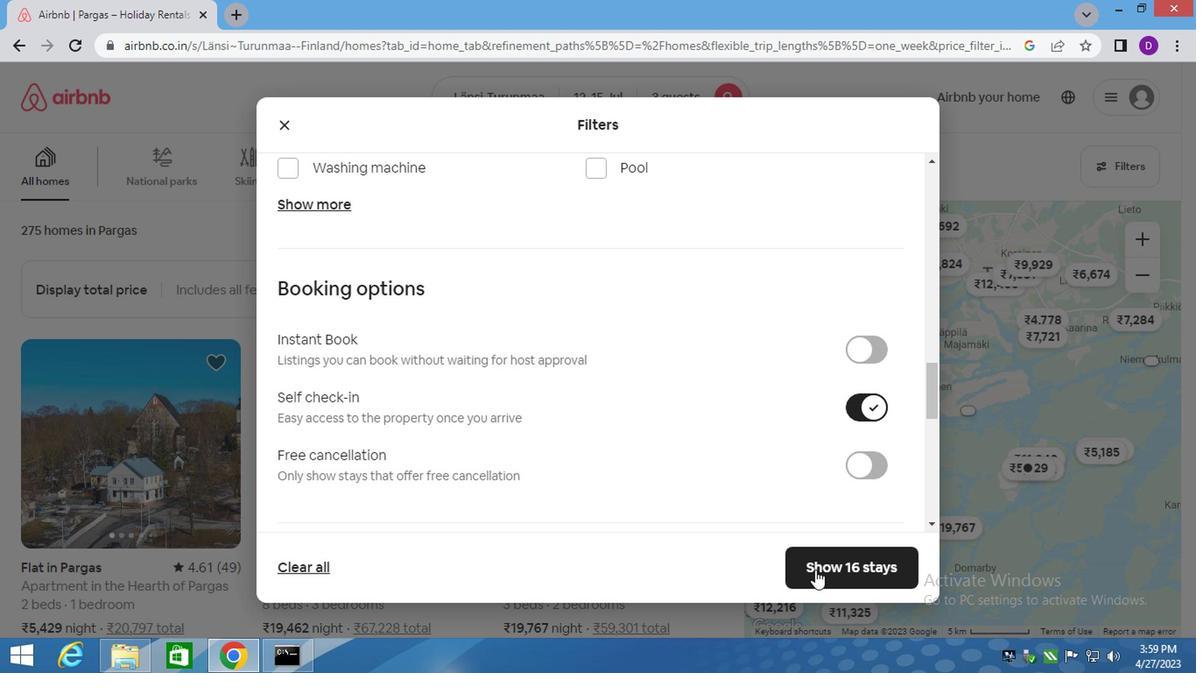 
Action: Mouse pressed left at (811, 575)
Screenshot: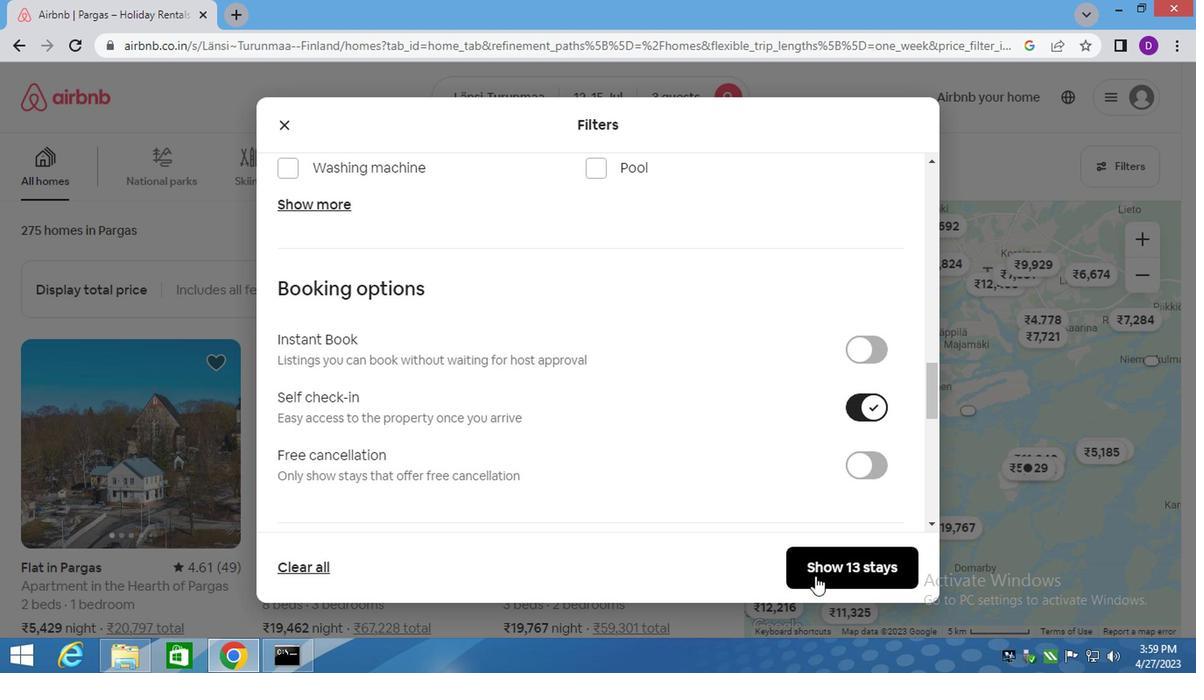 
